 Task: In the Contact  WhiteEvelyn@brooklynbotanic.org, Add note: 'Add a note to reach out to a partner for a joint marketing campaign.'. Mark checkbox to create task to follow up ': Tomorrow'. Create task, with  description: Schedule Meeting, Add due date: In 3 Business Days; Add reminder: 30 Minutes before. Set Priority Low  and add note: Review the attached proposal. Logged in from softage.5@softage.net
Action: Mouse moved to (92, 67)
Screenshot: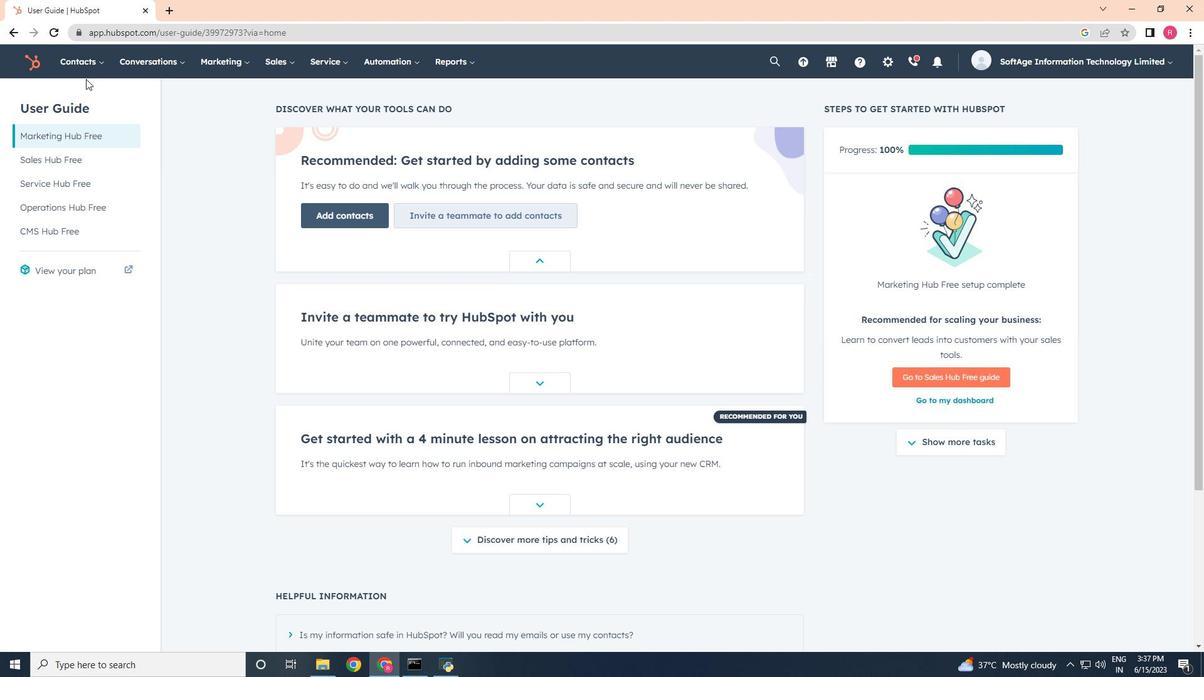 
Action: Mouse pressed left at (92, 67)
Screenshot: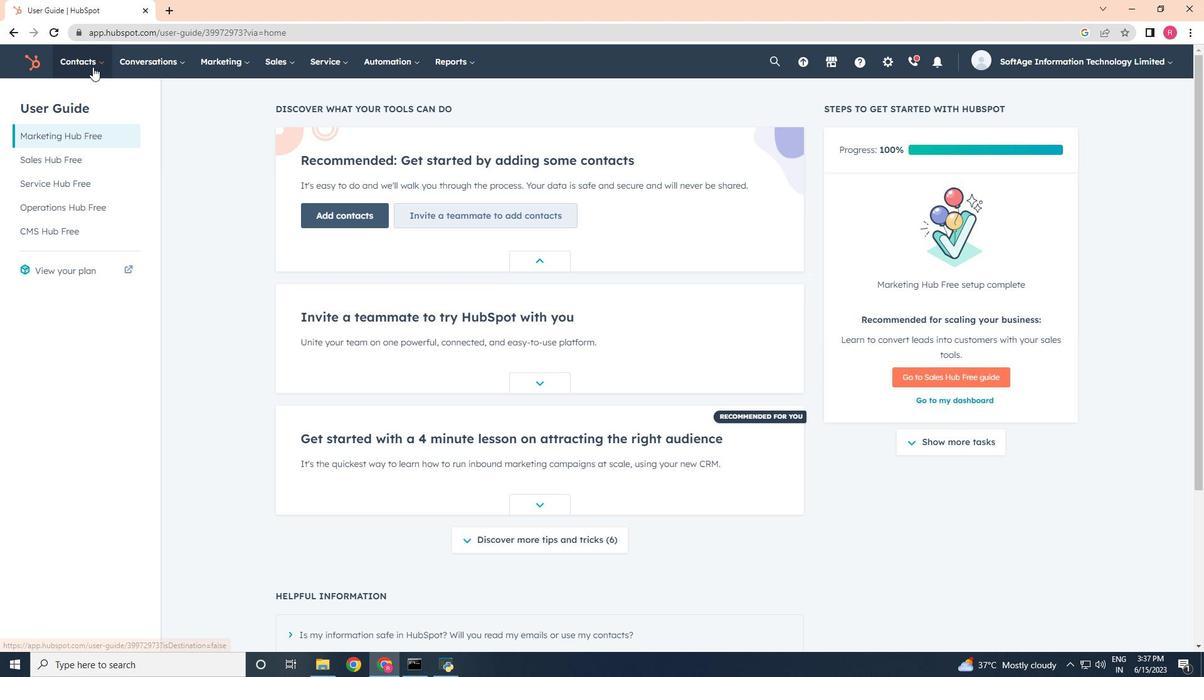 
Action: Mouse moved to (105, 97)
Screenshot: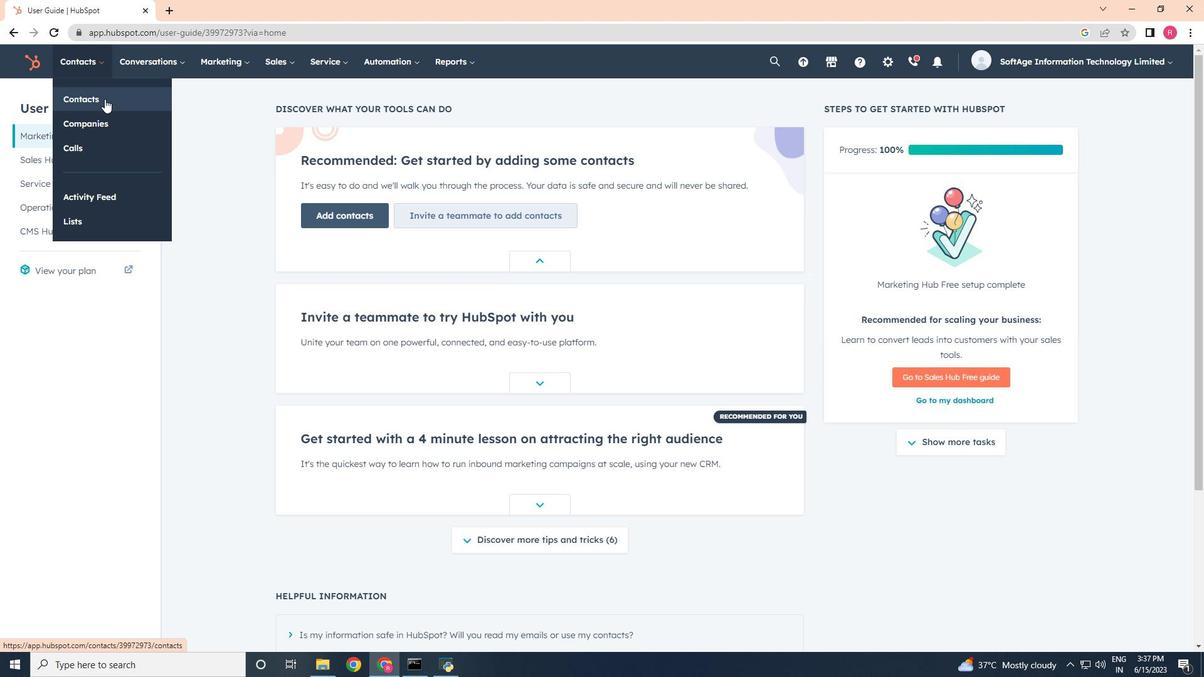 
Action: Mouse pressed left at (105, 97)
Screenshot: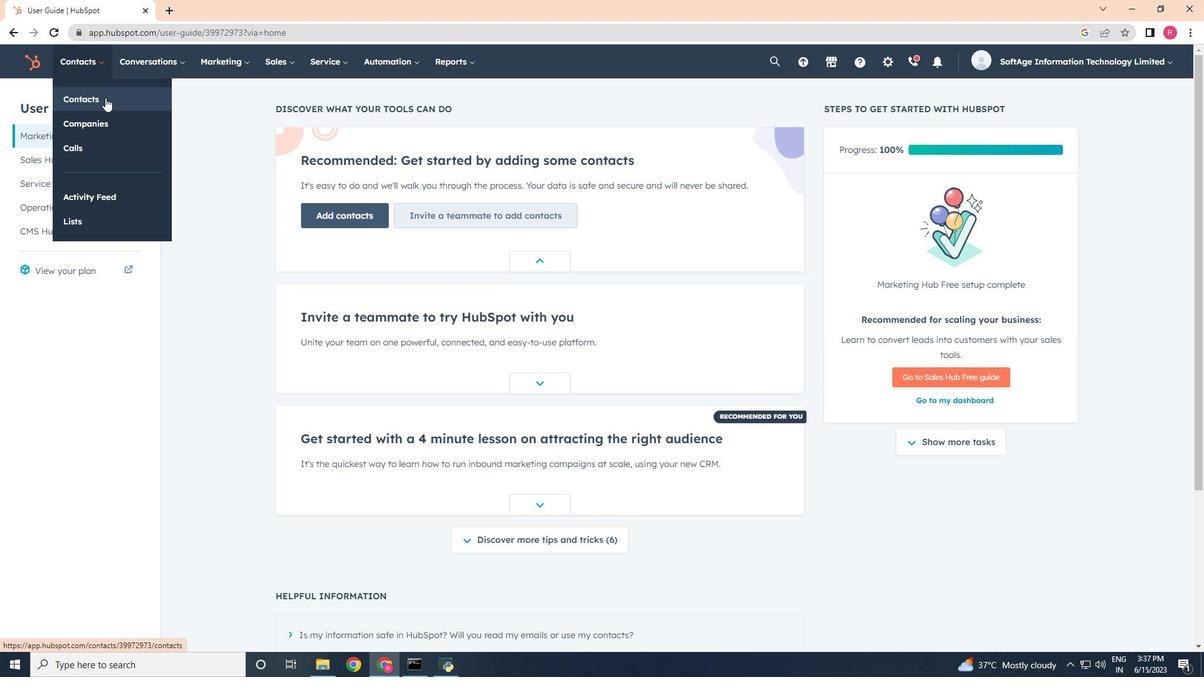 
Action: Mouse moved to (104, 202)
Screenshot: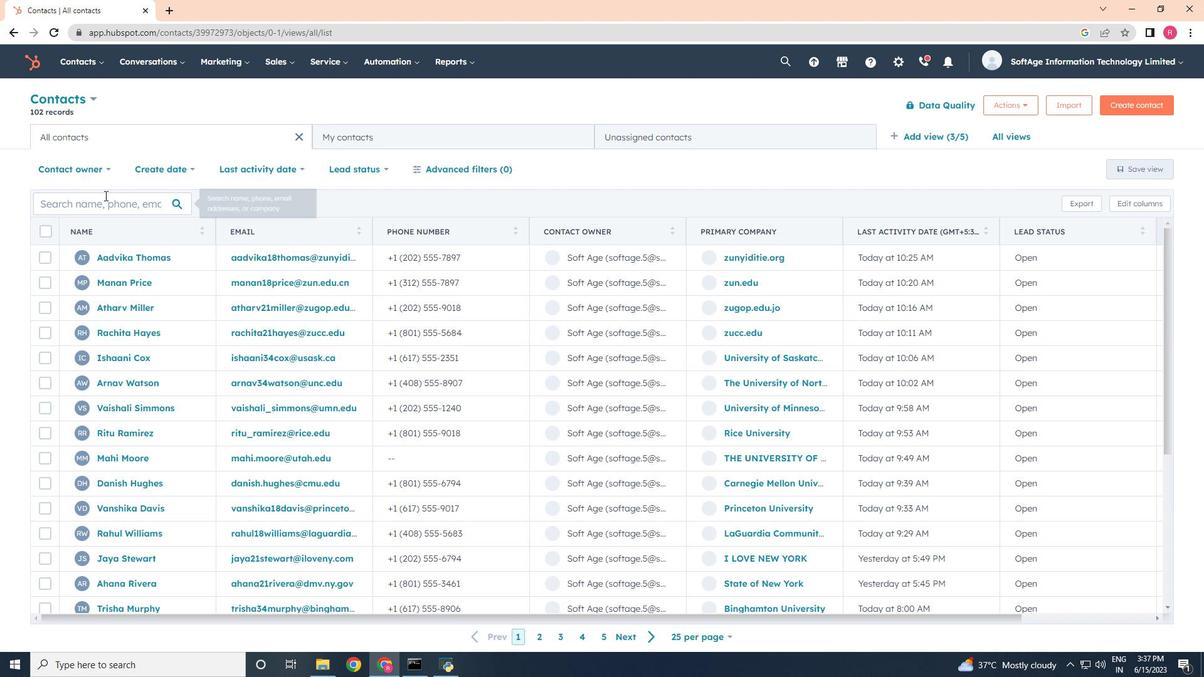 
Action: Mouse pressed left at (104, 202)
Screenshot: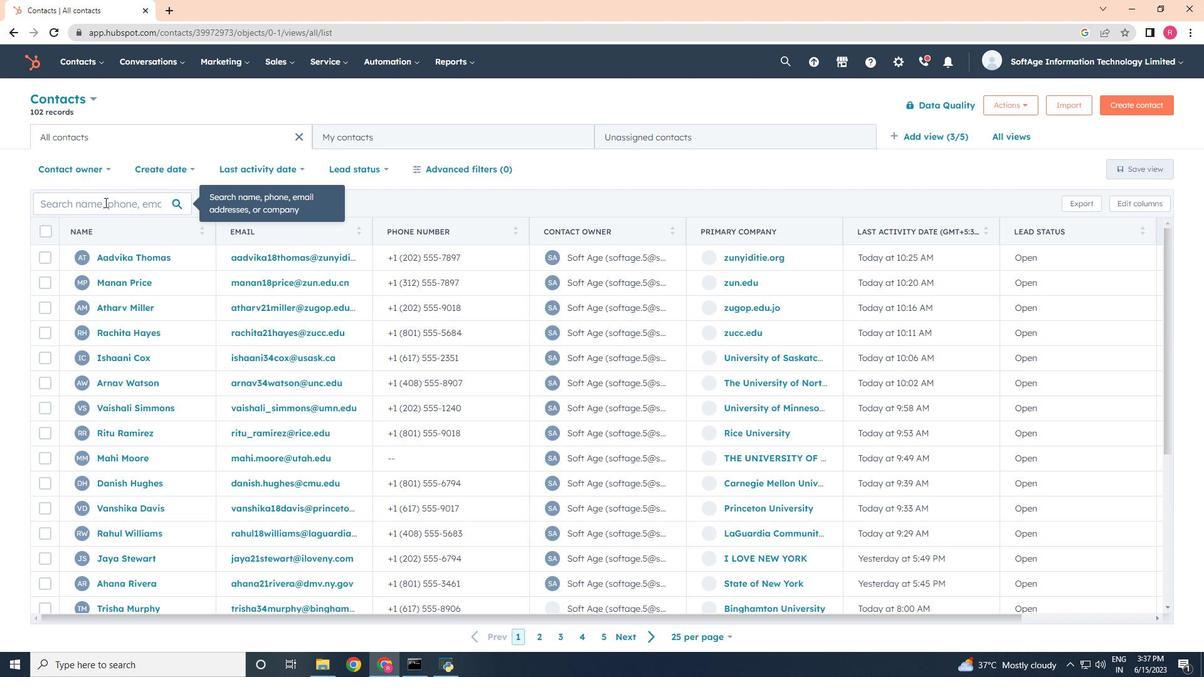 
Action: Key pressed <Key.shift>White<Key.shift>Evelyn
Screenshot: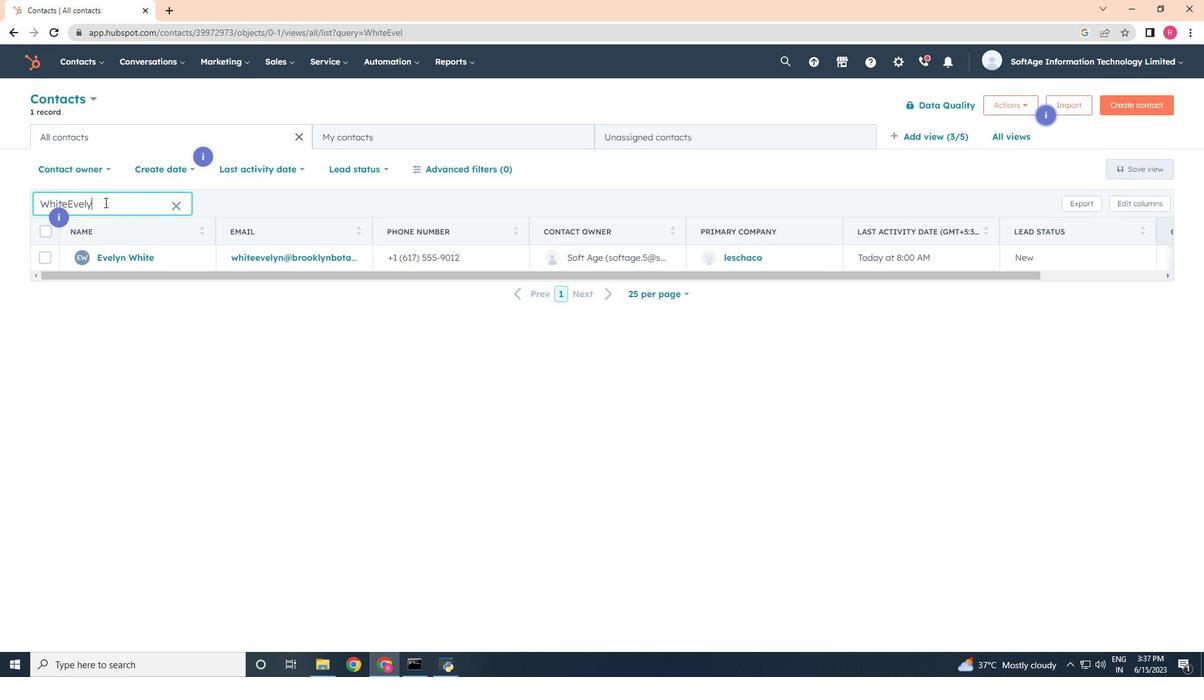 
Action: Mouse moved to (105, 254)
Screenshot: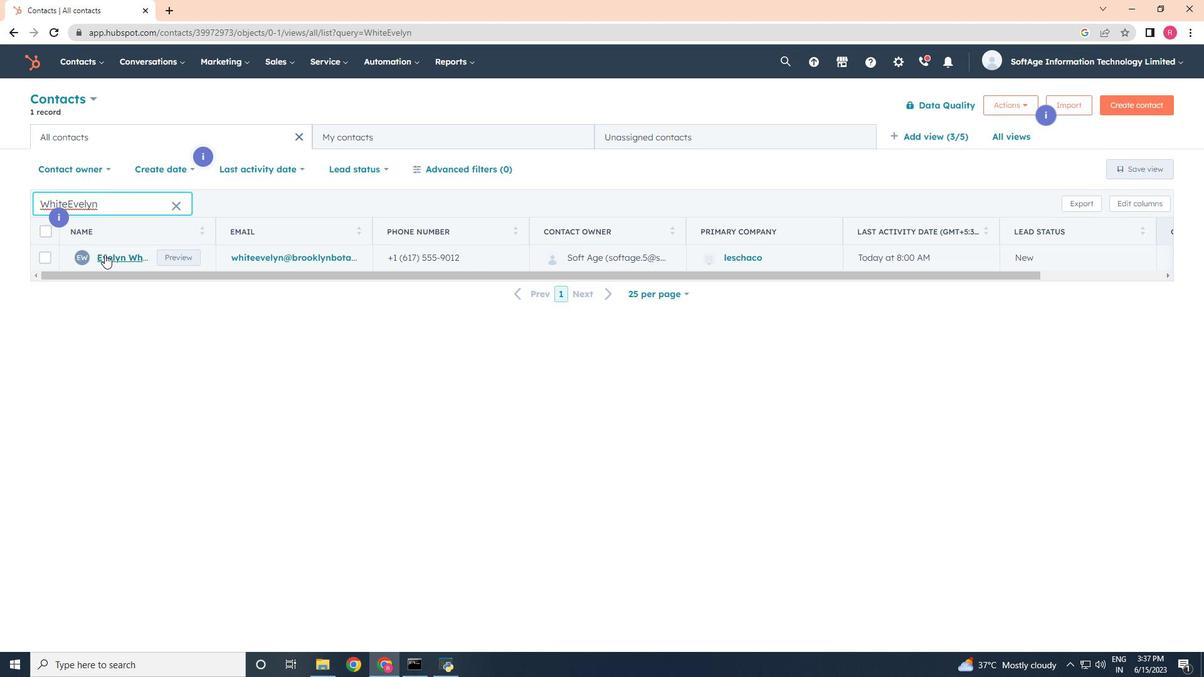 
Action: Mouse pressed left at (105, 254)
Screenshot: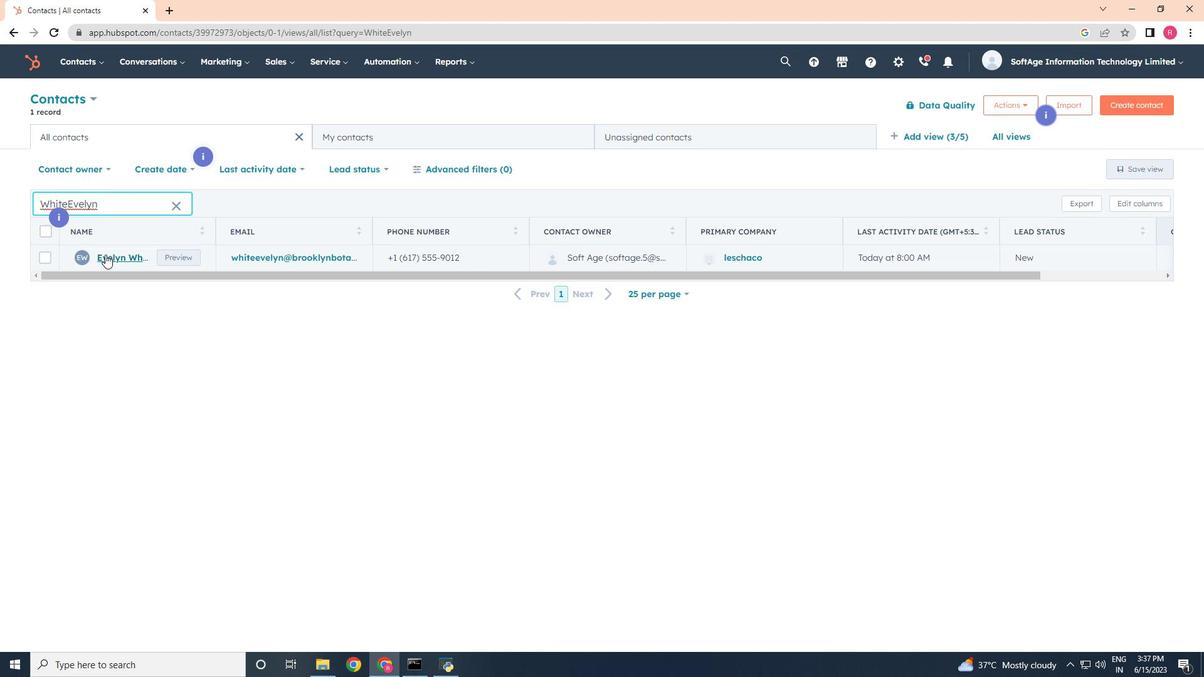 
Action: Mouse moved to (48, 205)
Screenshot: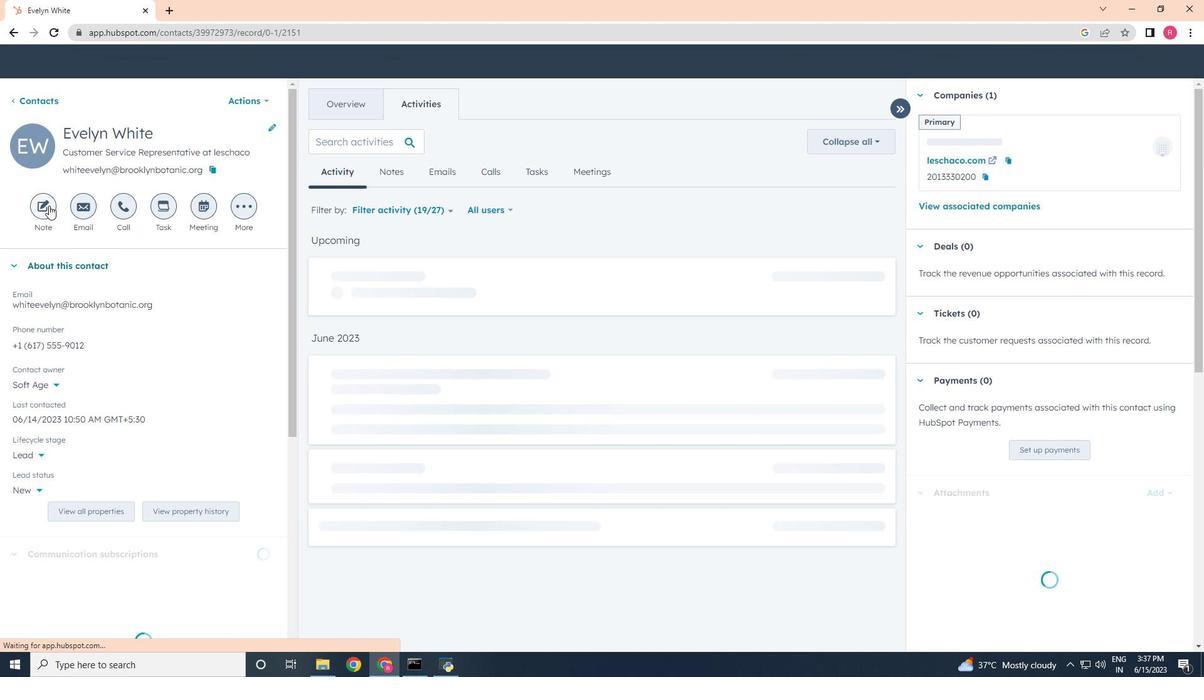 
Action: Mouse pressed left at (48, 205)
Screenshot: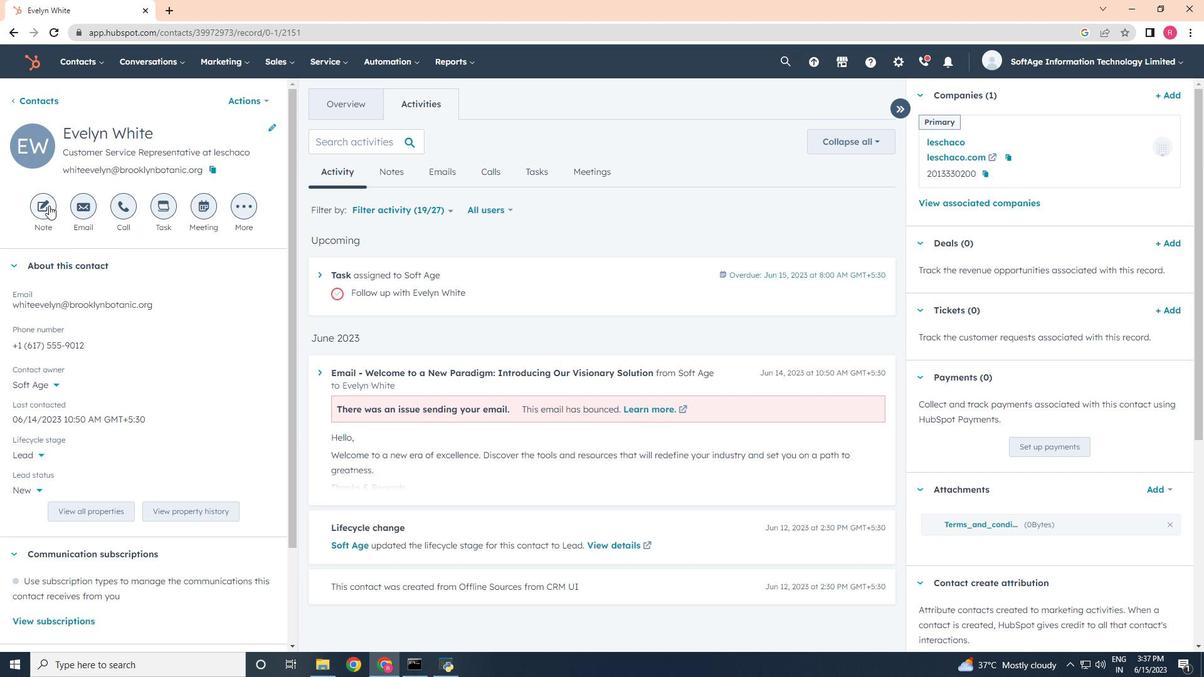 
Action: Mouse moved to (1065, 371)
Screenshot: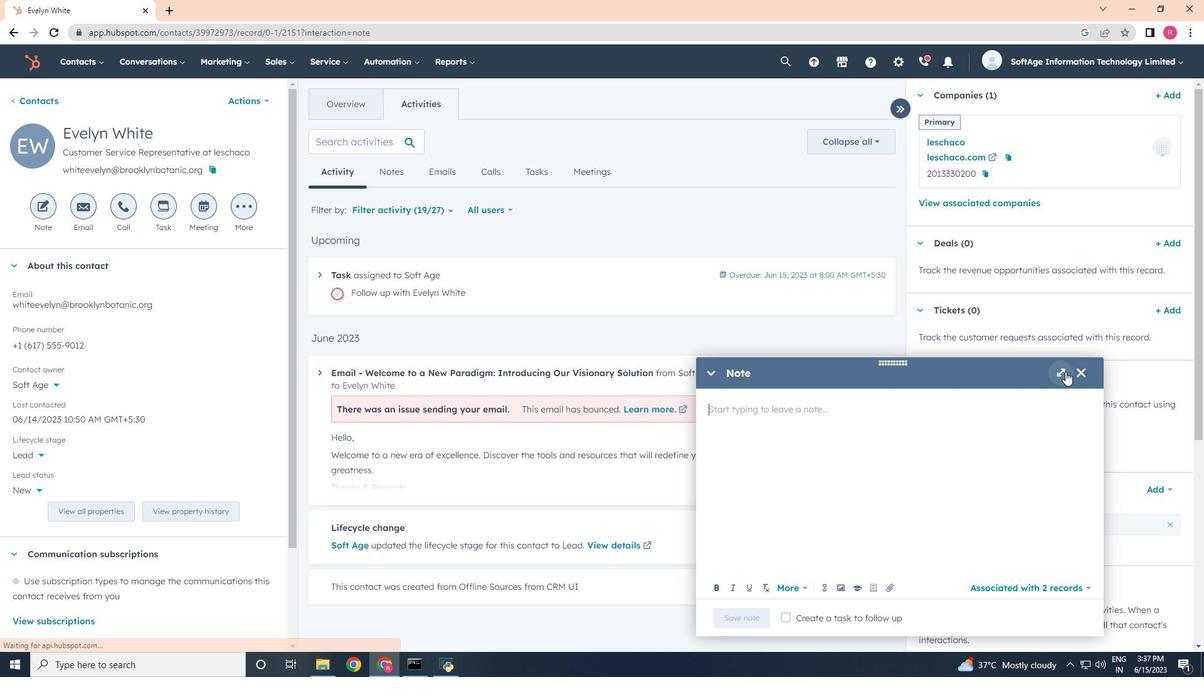 
Action: Mouse pressed left at (1065, 371)
Screenshot: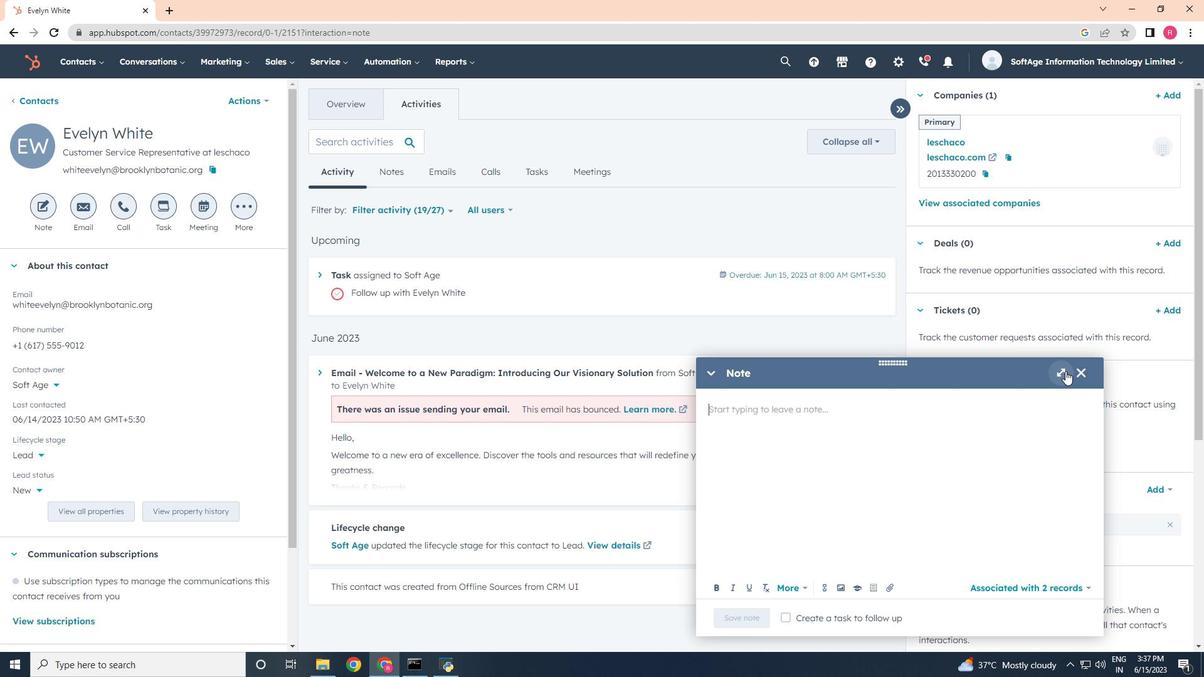 
Action: Mouse moved to (723, 403)
Screenshot: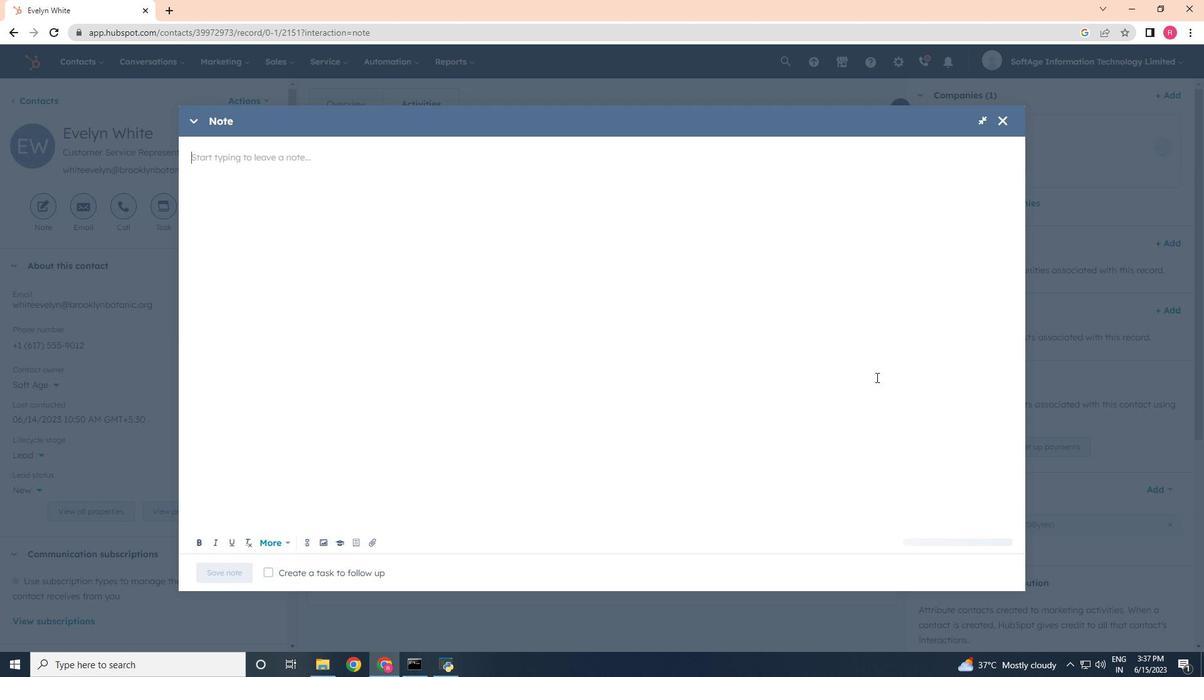 
Action: Key pressed <Key.shift><Key.shift><Key.shift><Key.shift><Key.shift><Key.shift><Key.shift><Key.shift>Add<Key.space>a<Key.space>note<Key.space>to<Key.space>reach<Key.space>out<Key.space>to<Key.space><Key.caps_lock><Key.space>P<Key.caps_lock>rtner<Key.space>for<Key.space>a<Key.space>joint
Screenshot: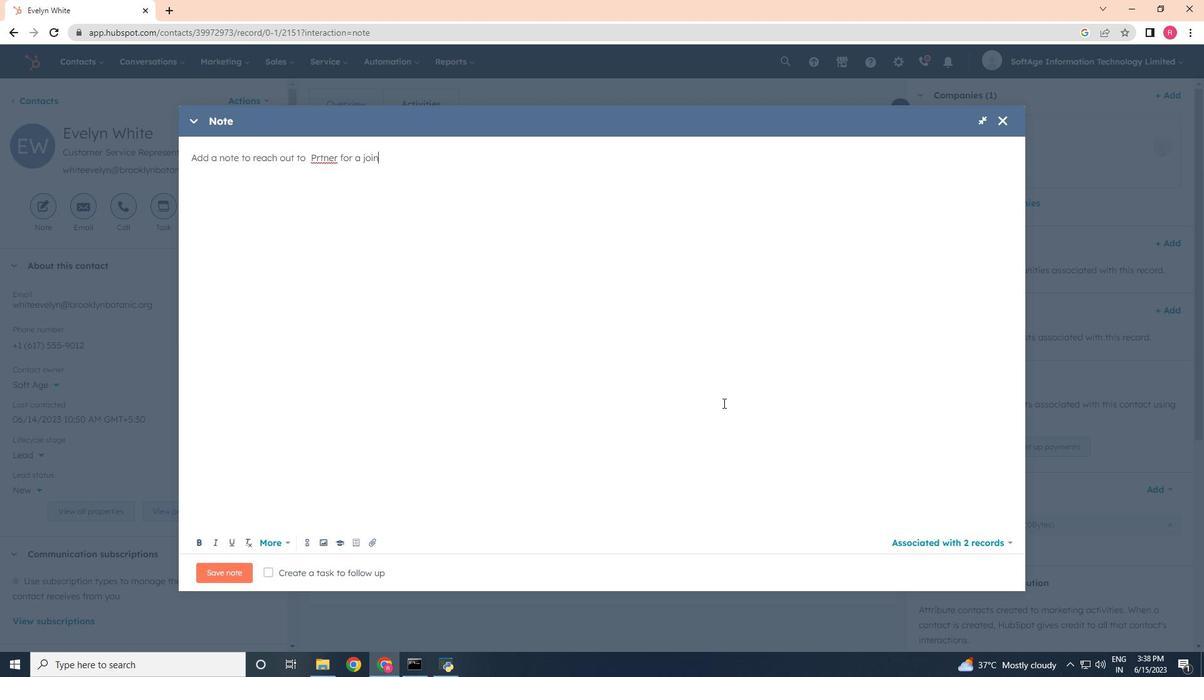 
Action: Mouse moved to (317, 154)
Screenshot: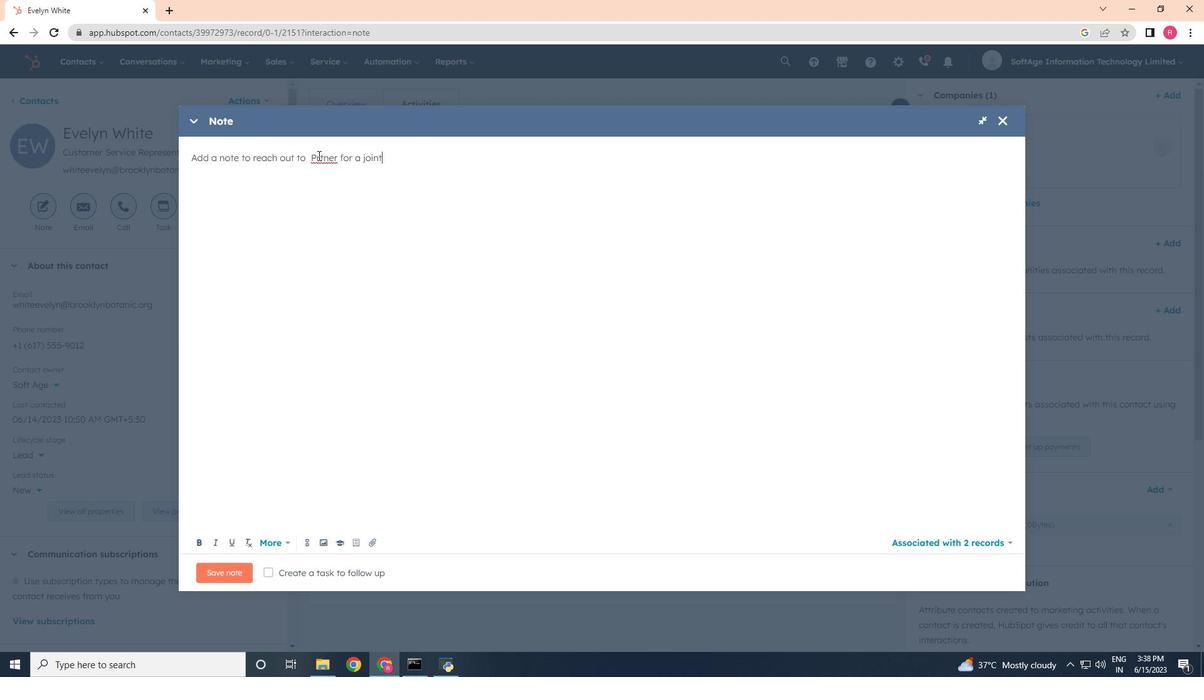 
Action: Mouse pressed left at (317, 154)
Screenshot: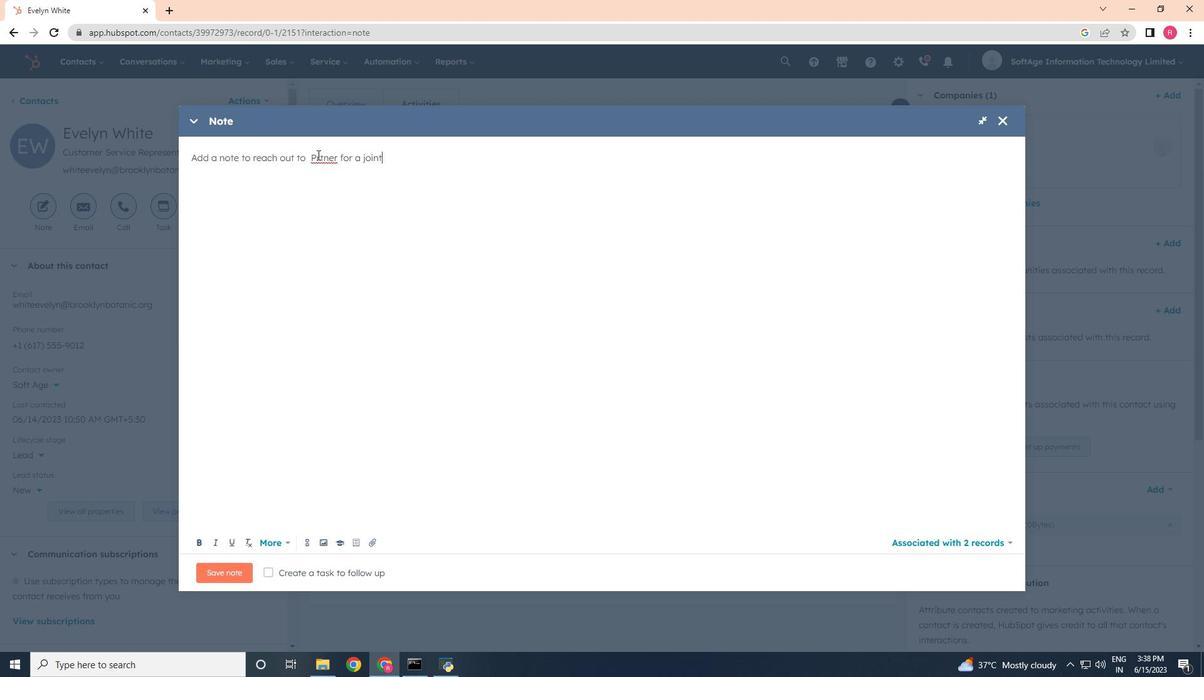 
Action: Mouse moved to (328, 167)
Screenshot: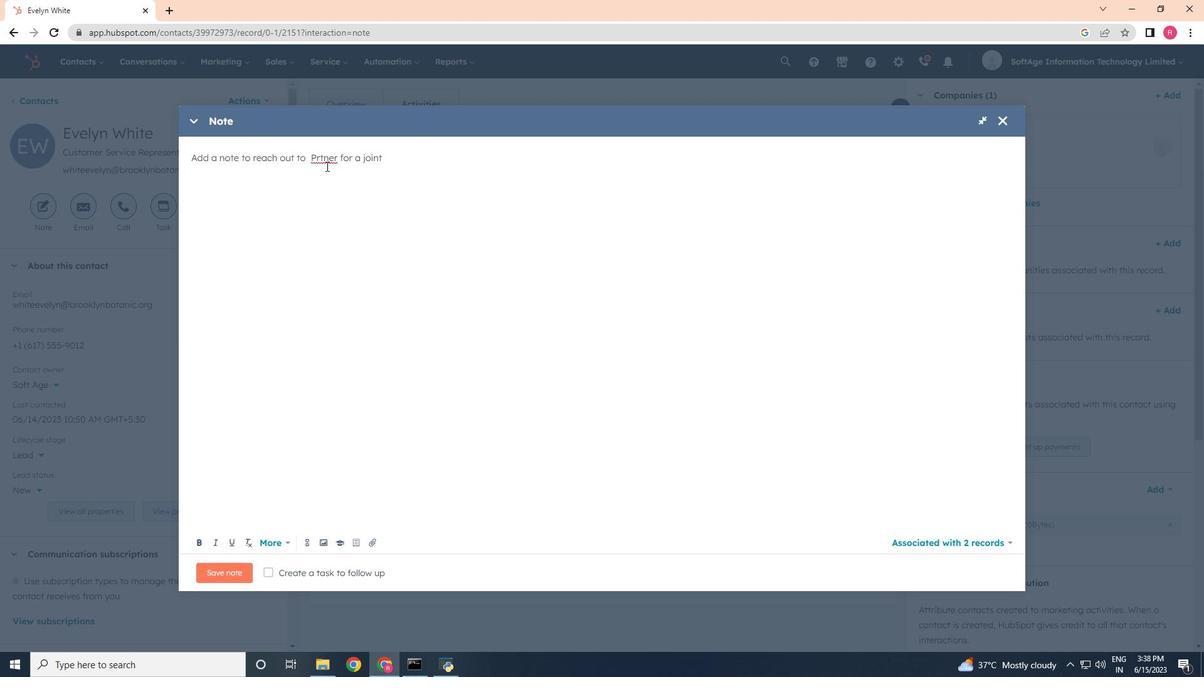 
Action: Key pressed a
Screenshot: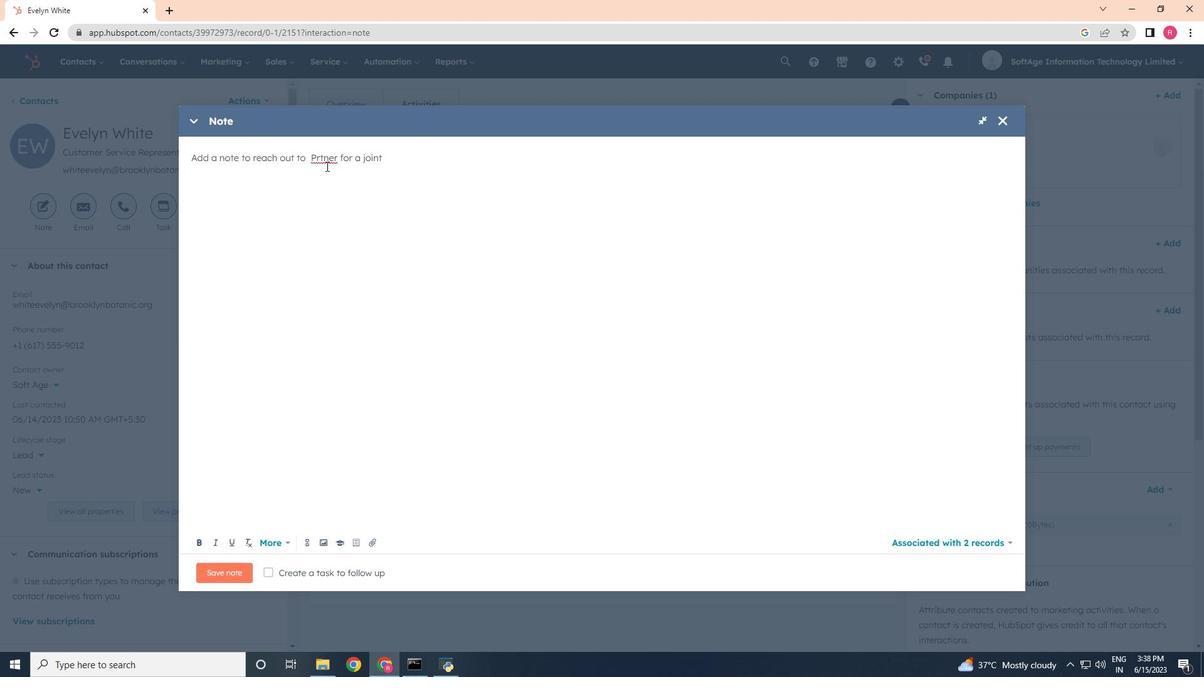 
Action: Mouse moved to (425, 157)
Screenshot: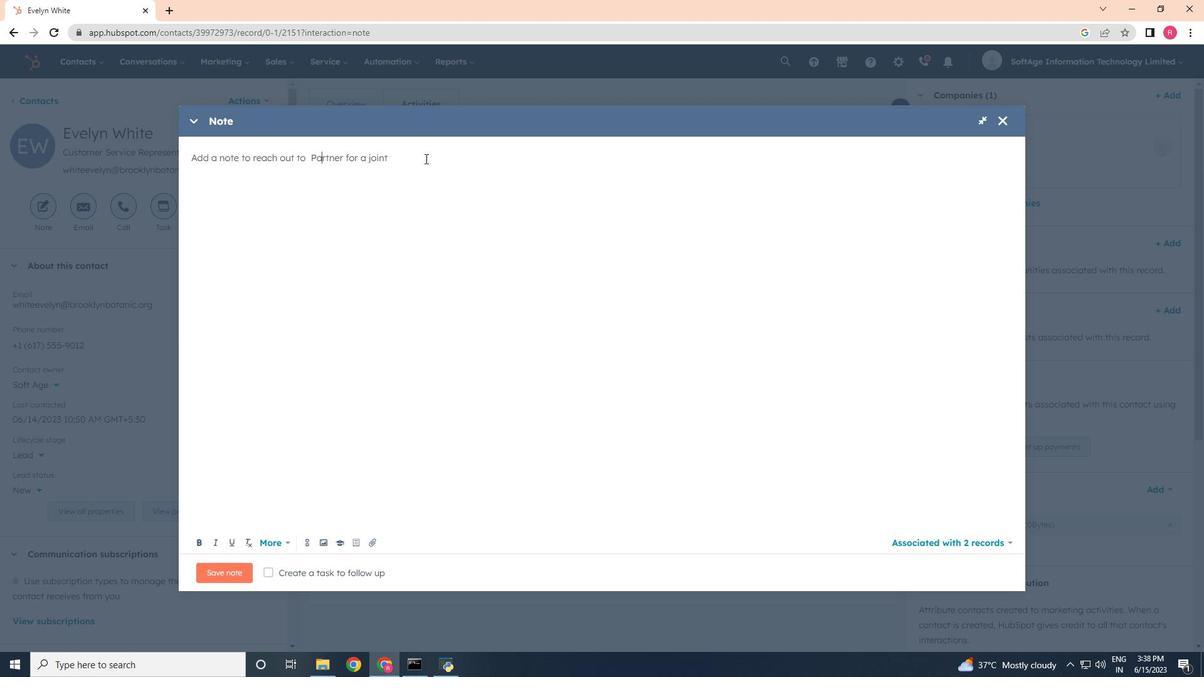 
Action: Mouse pressed left at (425, 157)
Screenshot: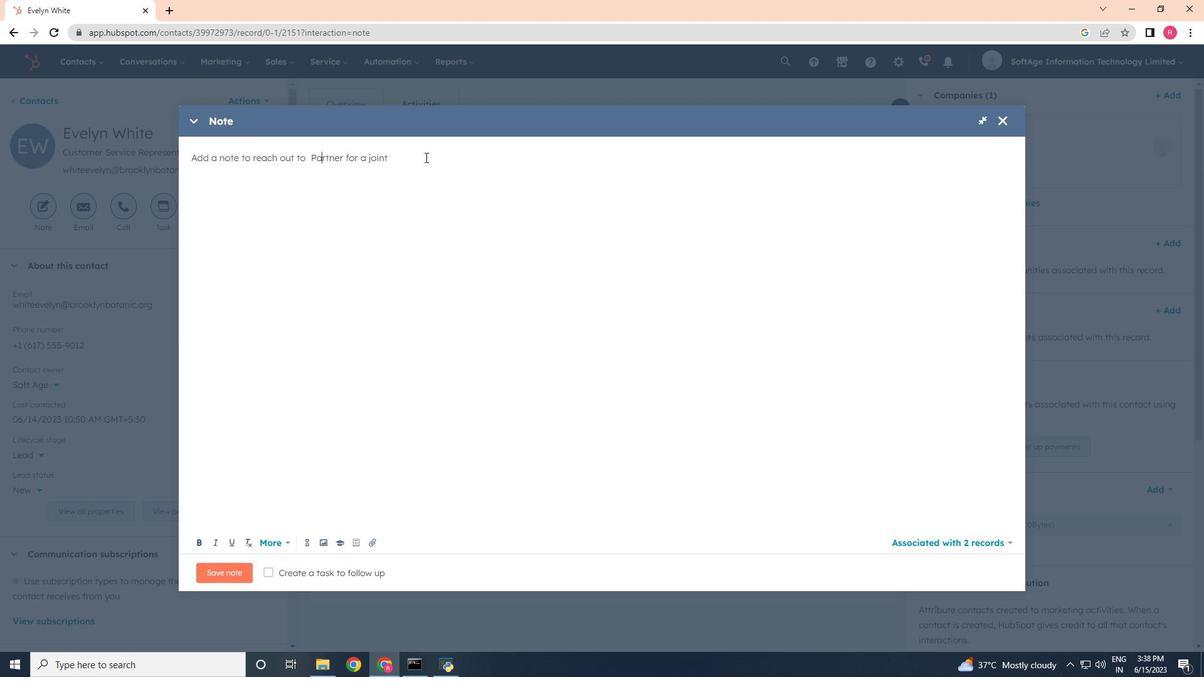 
Action: Key pressed <Key.space>markey<Key.backspace>ting<Key.space>cm<Key.backspace>ampaign
Screenshot: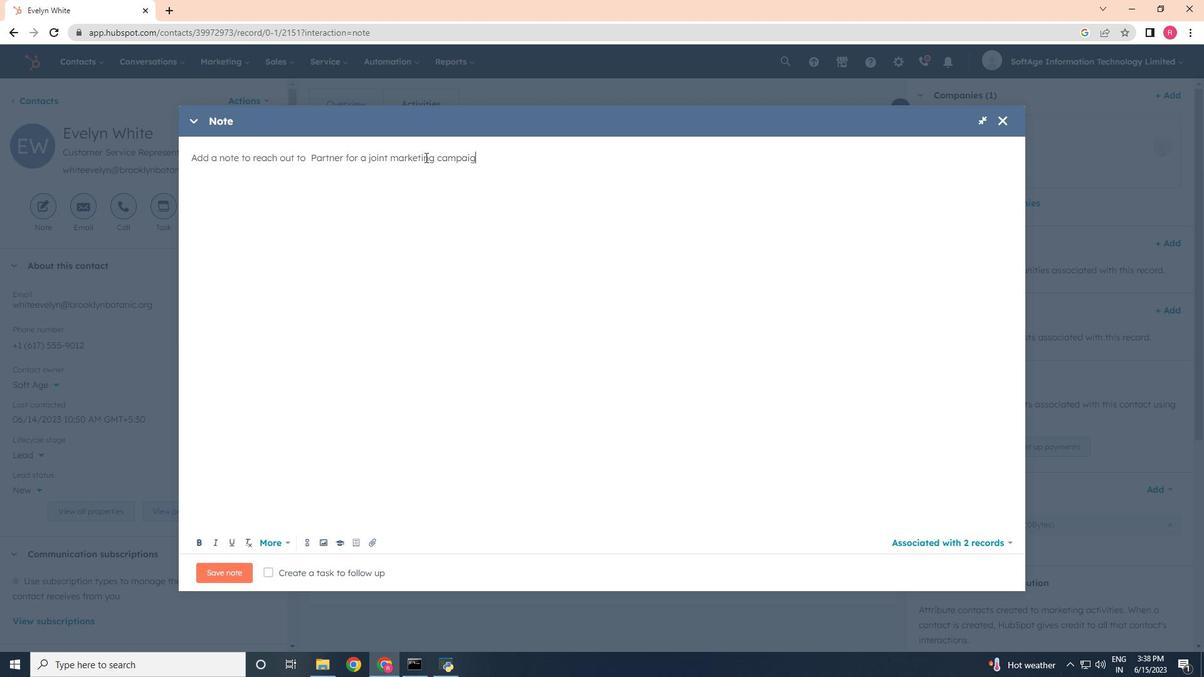 
Action: Mouse scrolled (425, 158) with delta (0, 0)
Screenshot: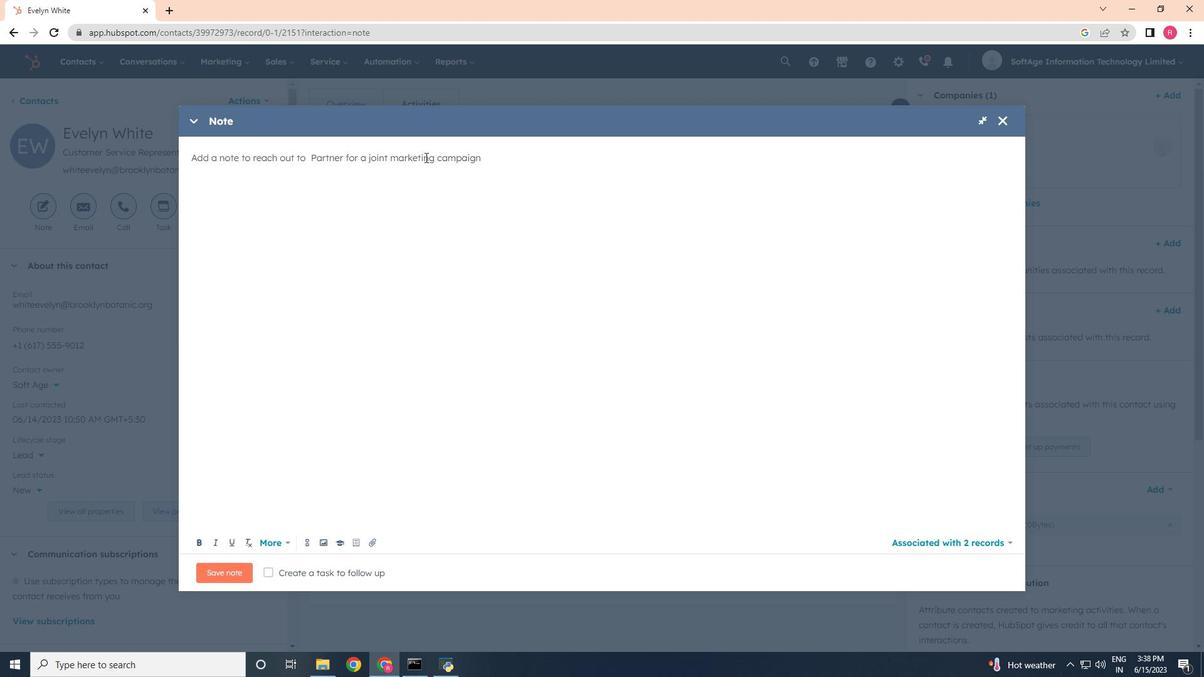 
Action: Mouse moved to (265, 577)
Screenshot: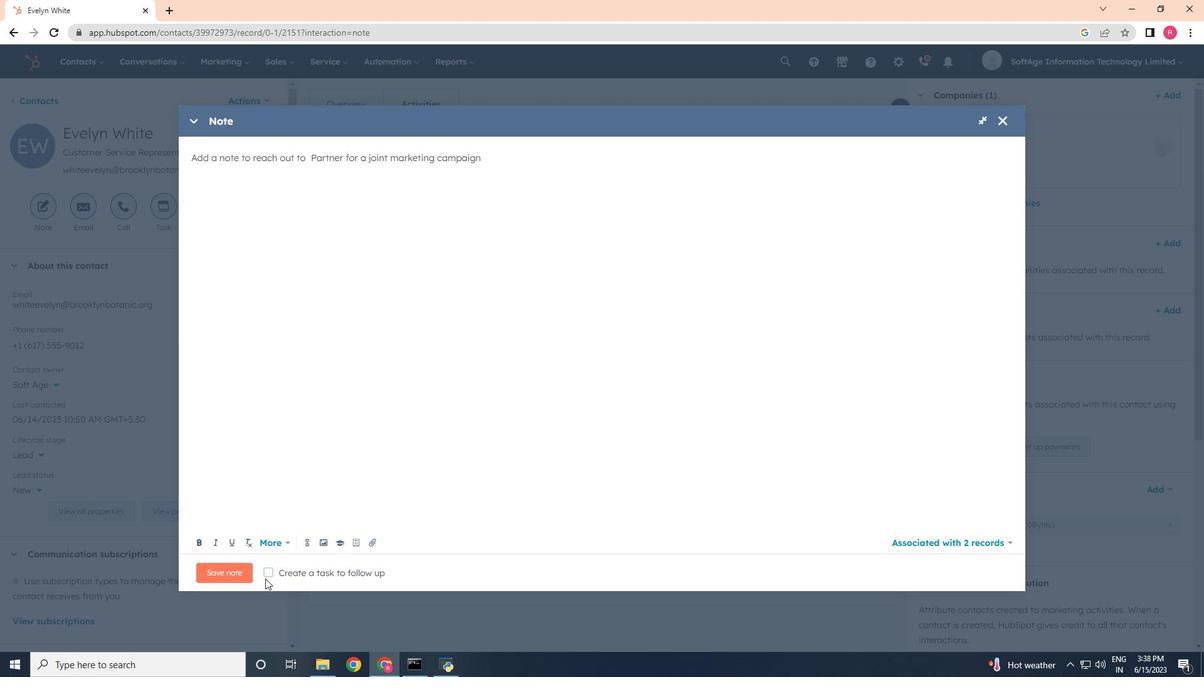 
Action: Mouse pressed left at (265, 577)
Screenshot: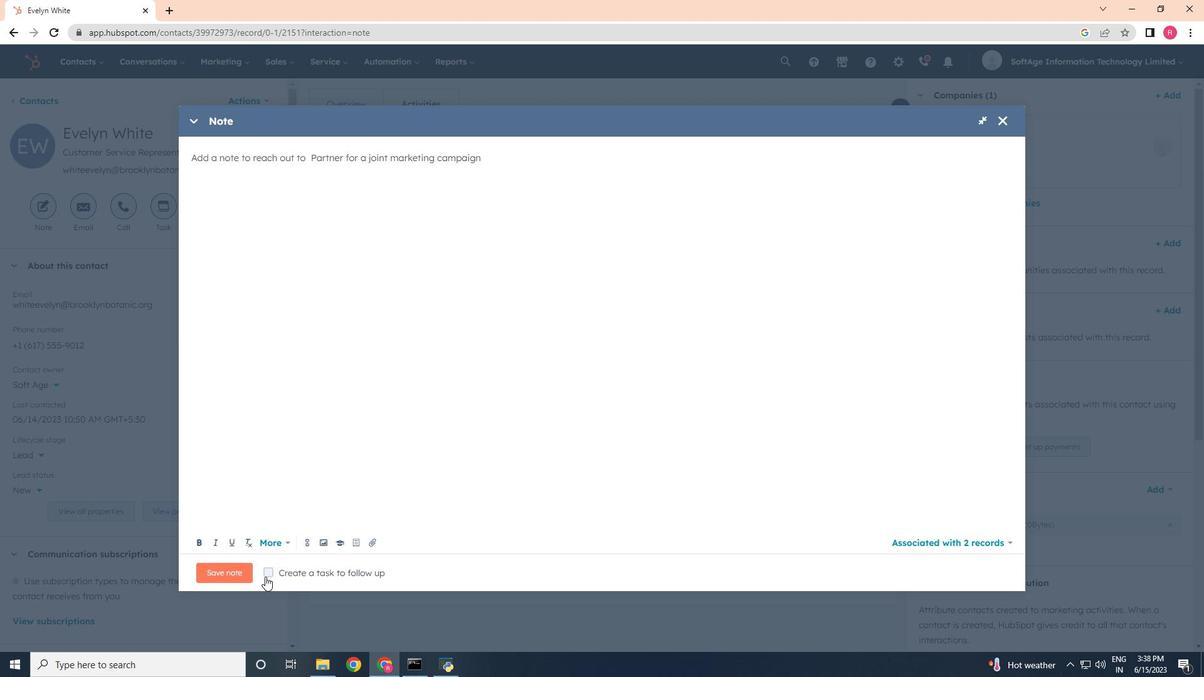 
Action: Mouse moved to (509, 570)
Screenshot: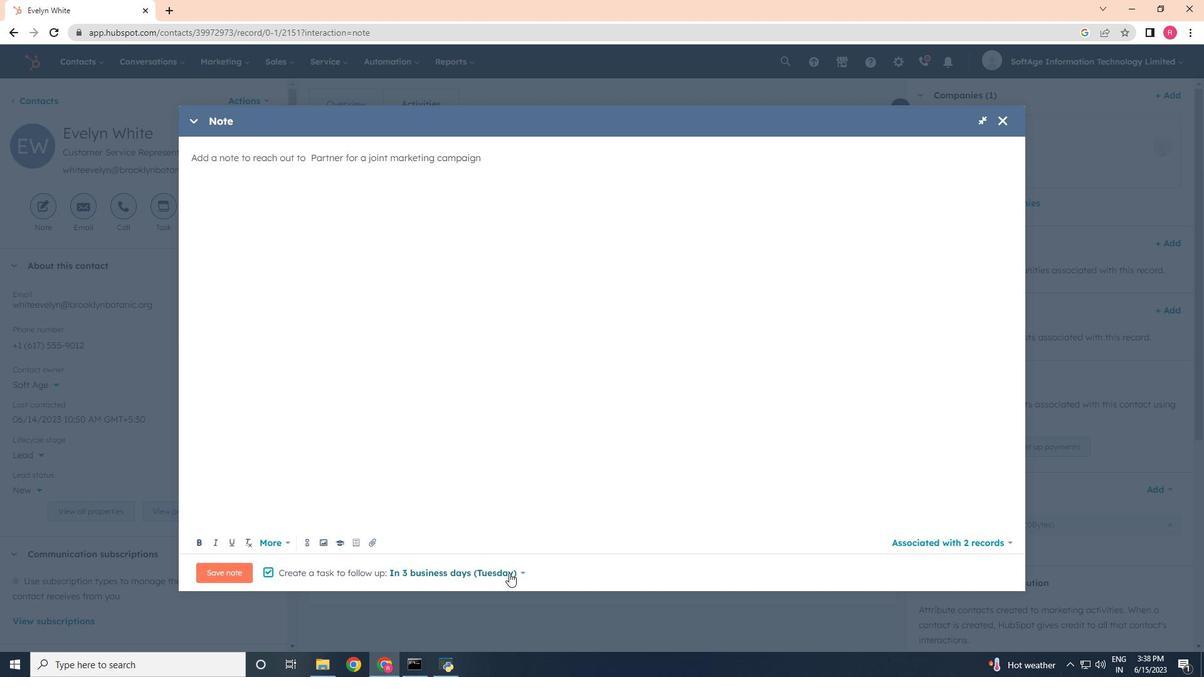 
Action: Mouse pressed left at (509, 570)
Screenshot: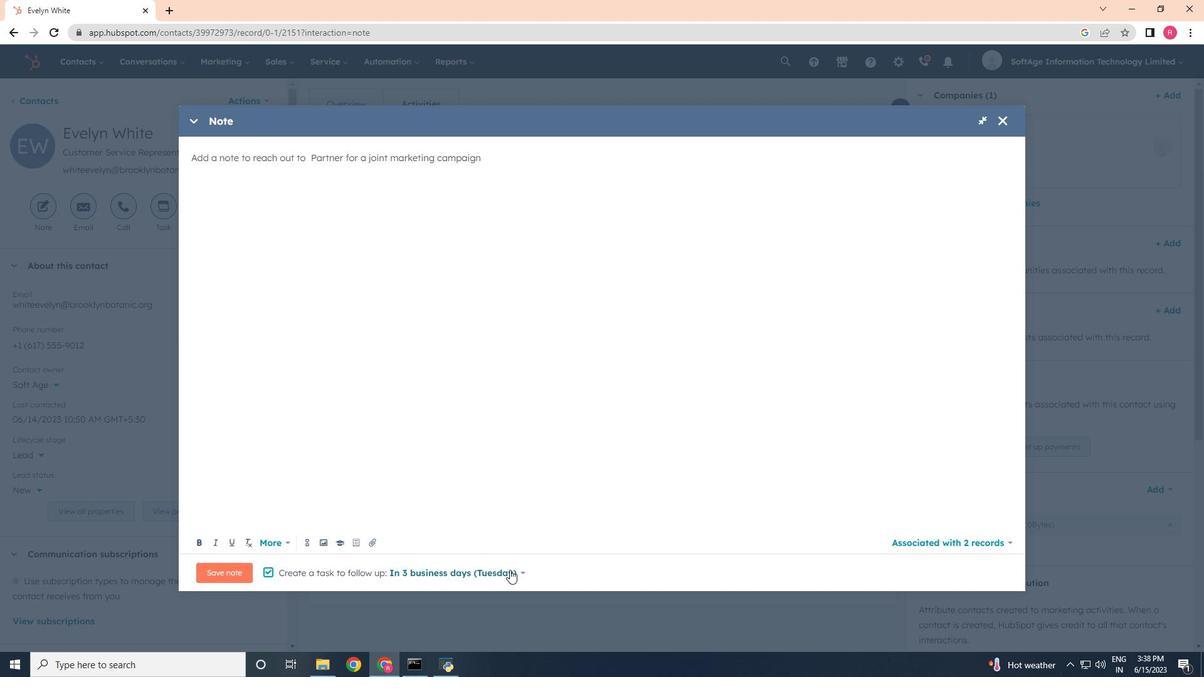 
Action: Mouse moved to (444, 481)
Screenshot: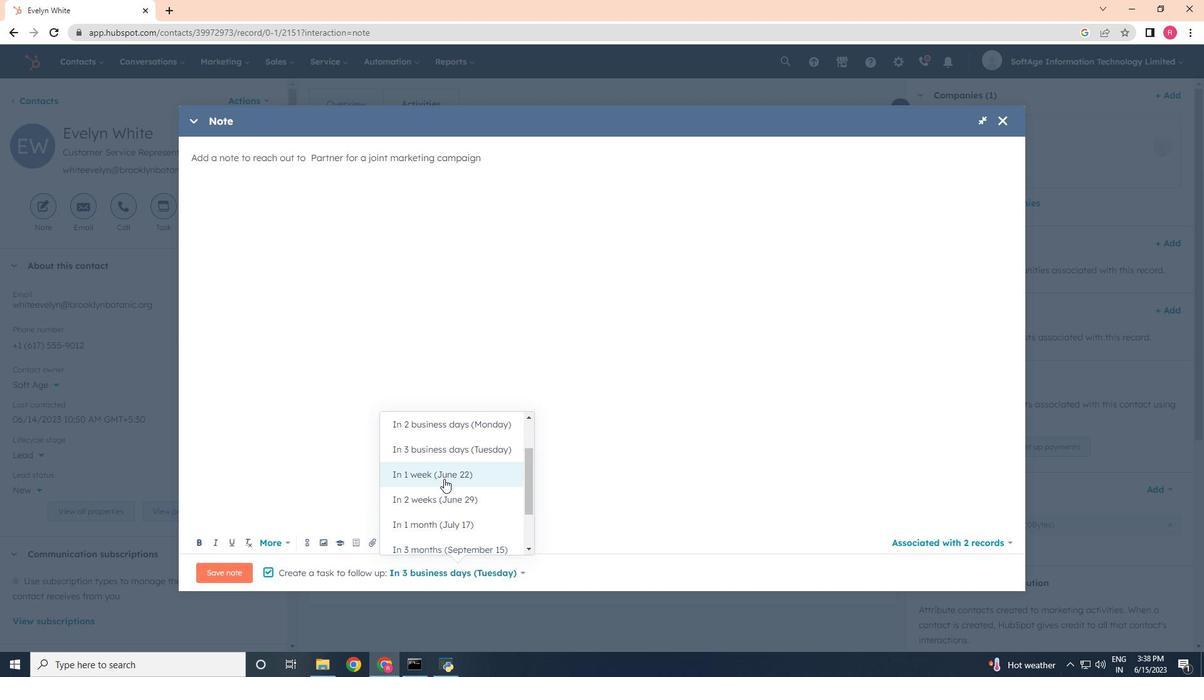 
Action: Mouse scrolled (444, 481) with delta (0, 0)
Screenshot: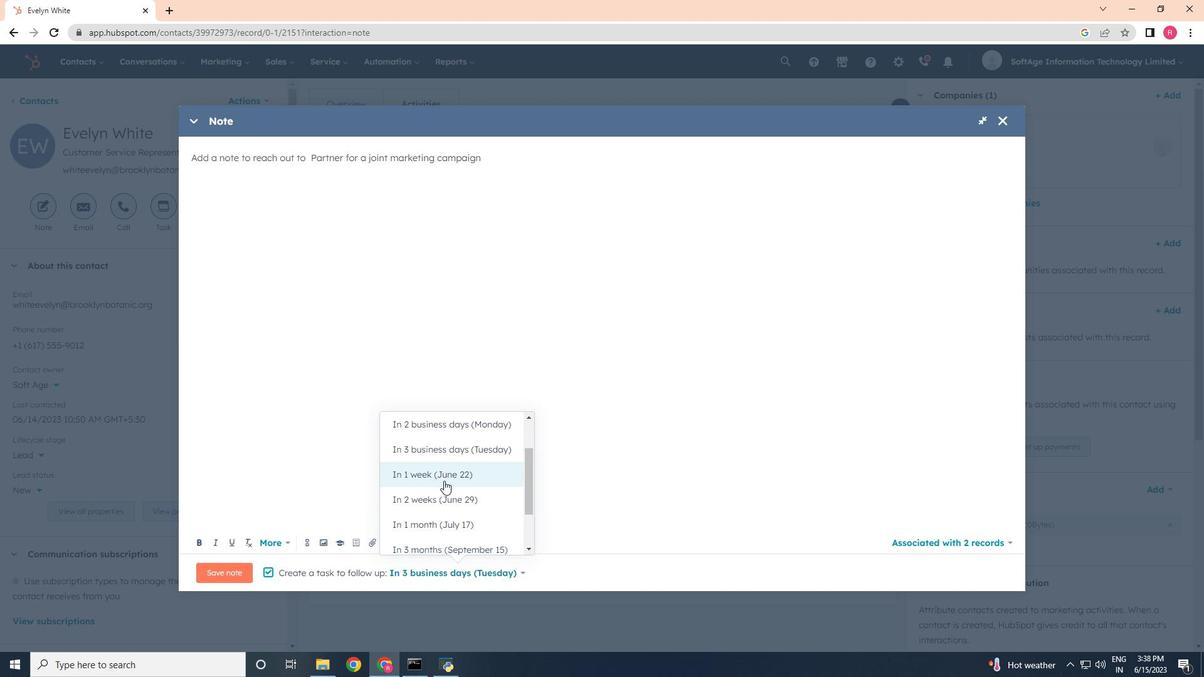 
Action: Mouse scrolled (444, 481) with delta (0, 0)
Screenshot: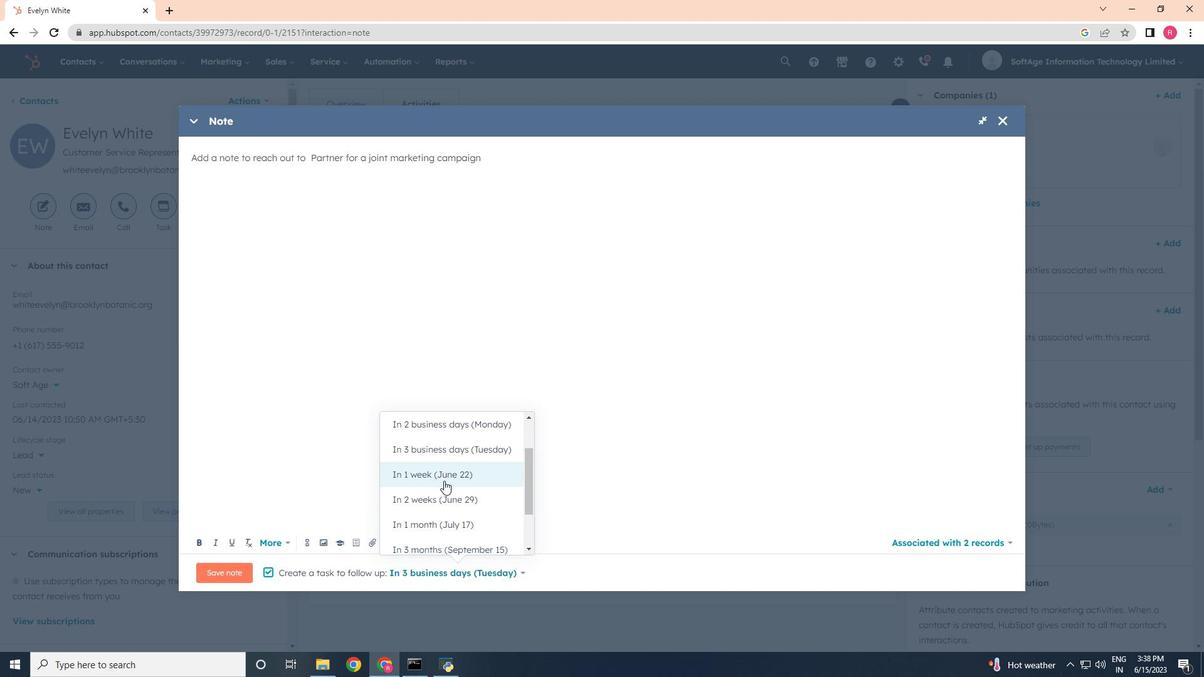 
Action: Mouse scrolled (444, 481) with delta (0, 0)
Screenshot: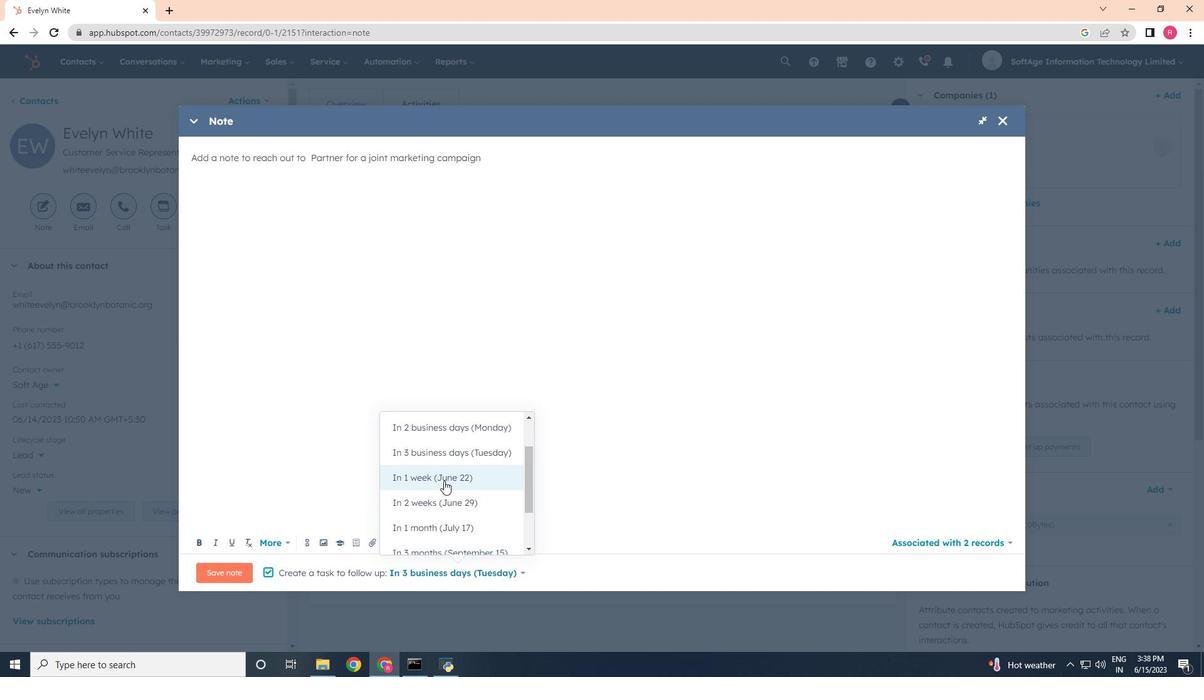 
Action: Mouse scrolled (444, 481) with delta (0, 0)
Screenshot: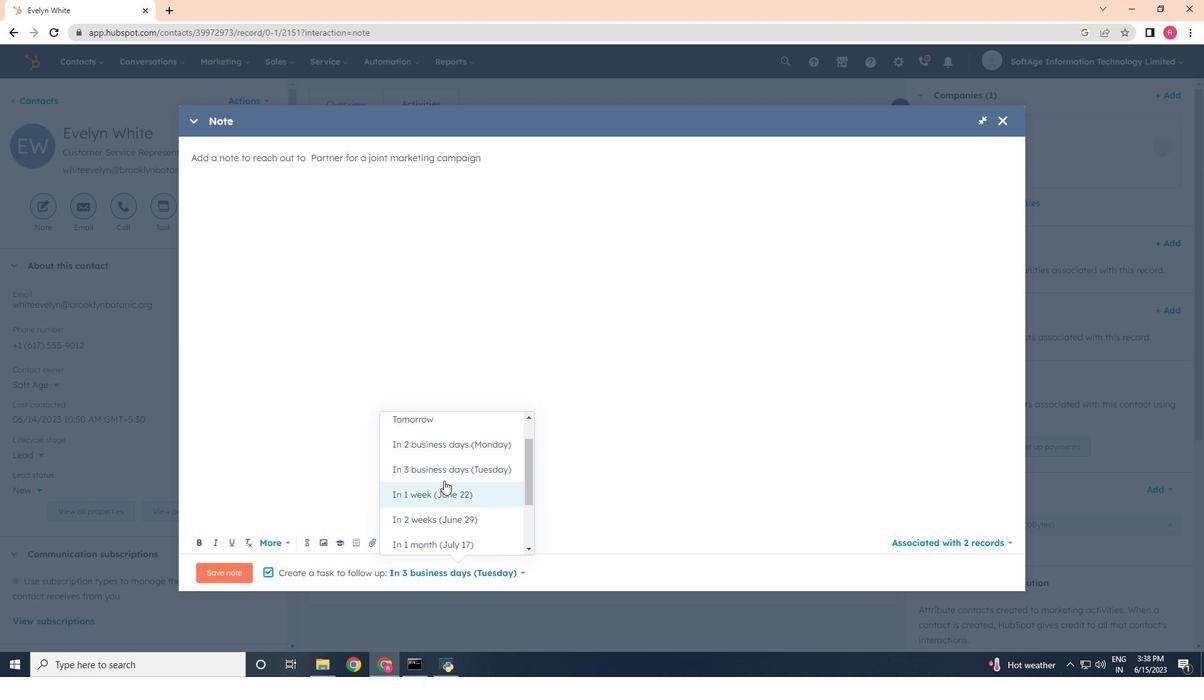 
Action: Mouse moved to (444, 481)
Screenshot: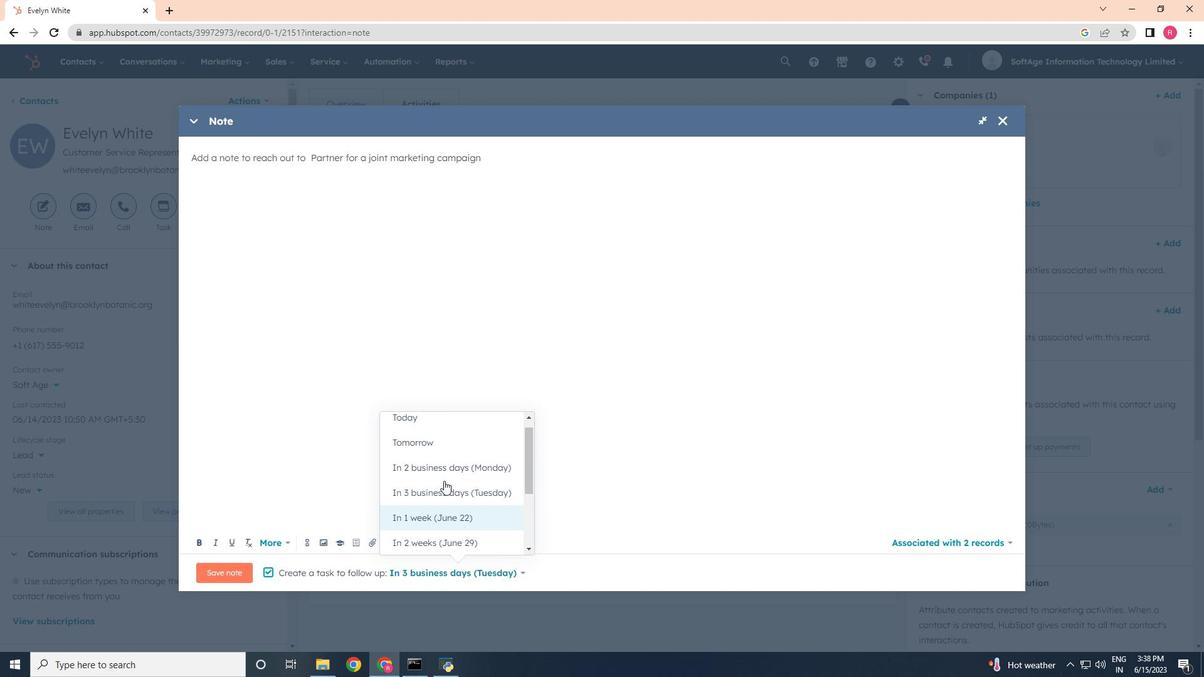 
Action: Mouse scrolled (444, 482) with delta (0, 0)
Screenshot: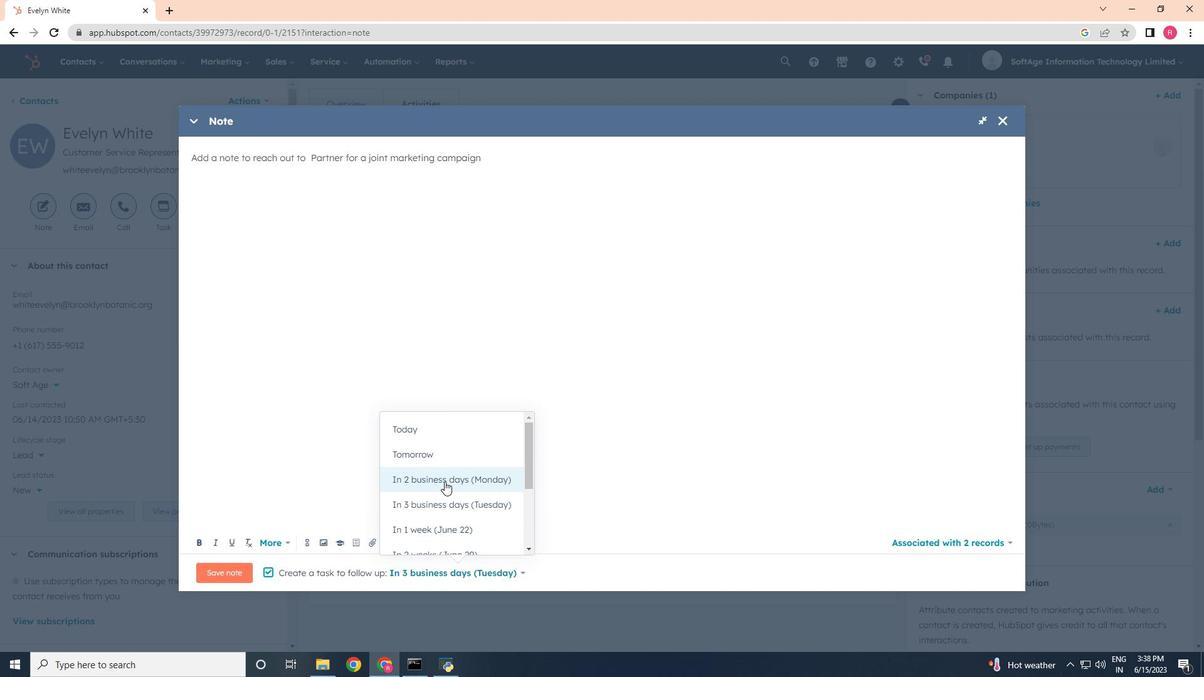 
Action: Mouse scrolled (444, 482) with delta (0, 0)
Screenshot: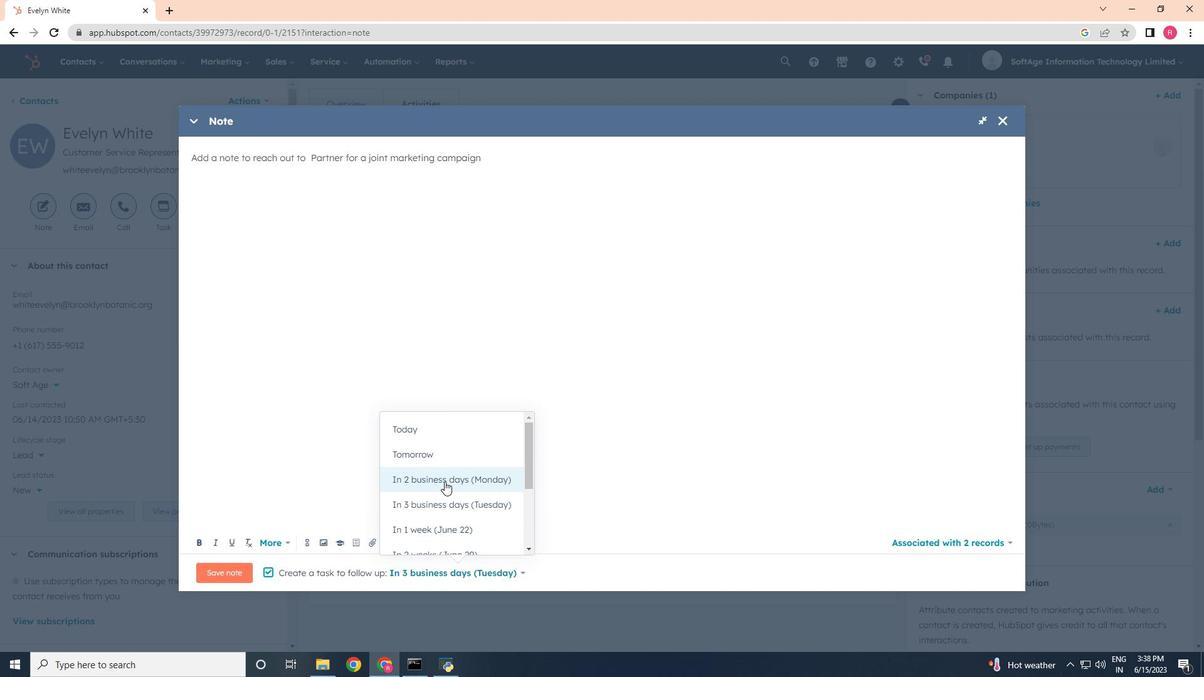 
Action: Mouse scrolled (444, 482) with delta (0, 0)
Screenshot: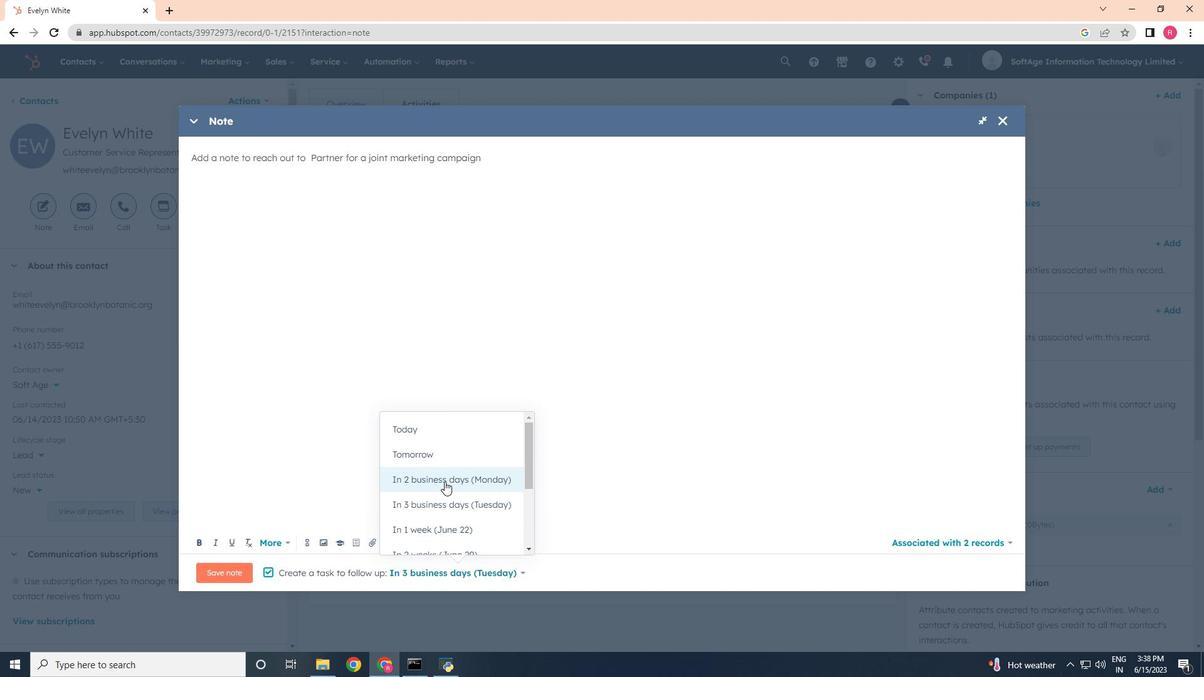 
Action: Mouse moved to (448, 452)
Screenshot: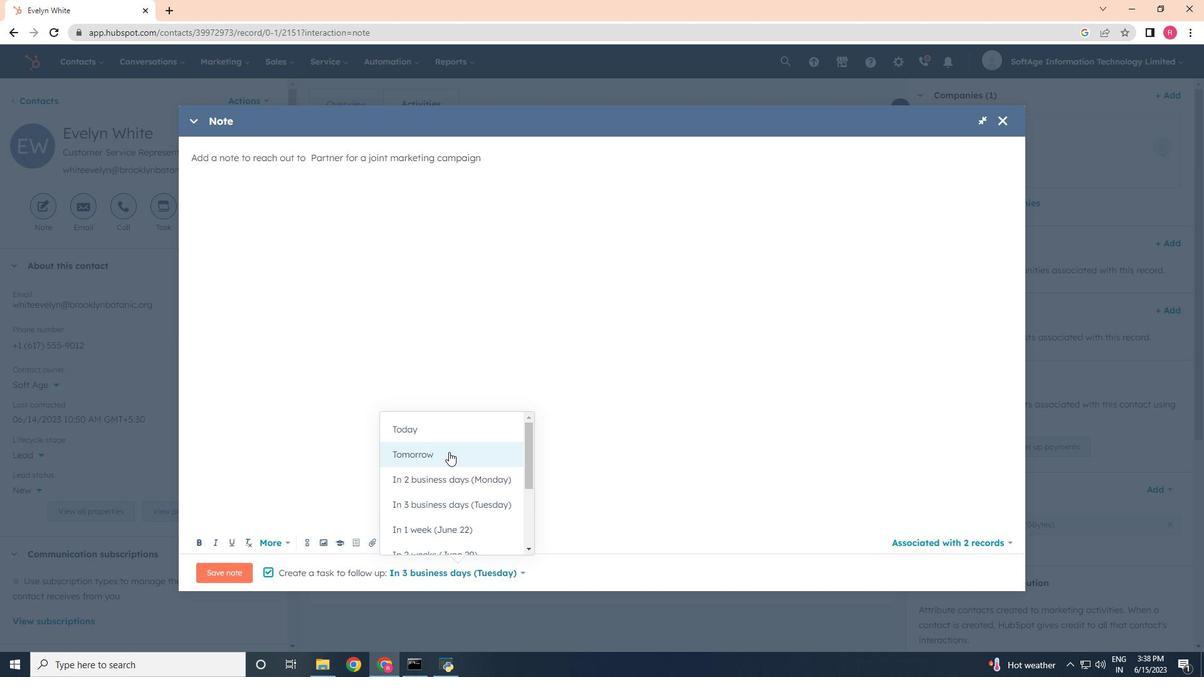 
Action: Mouse pressed left at (448, 452)
Screenshot: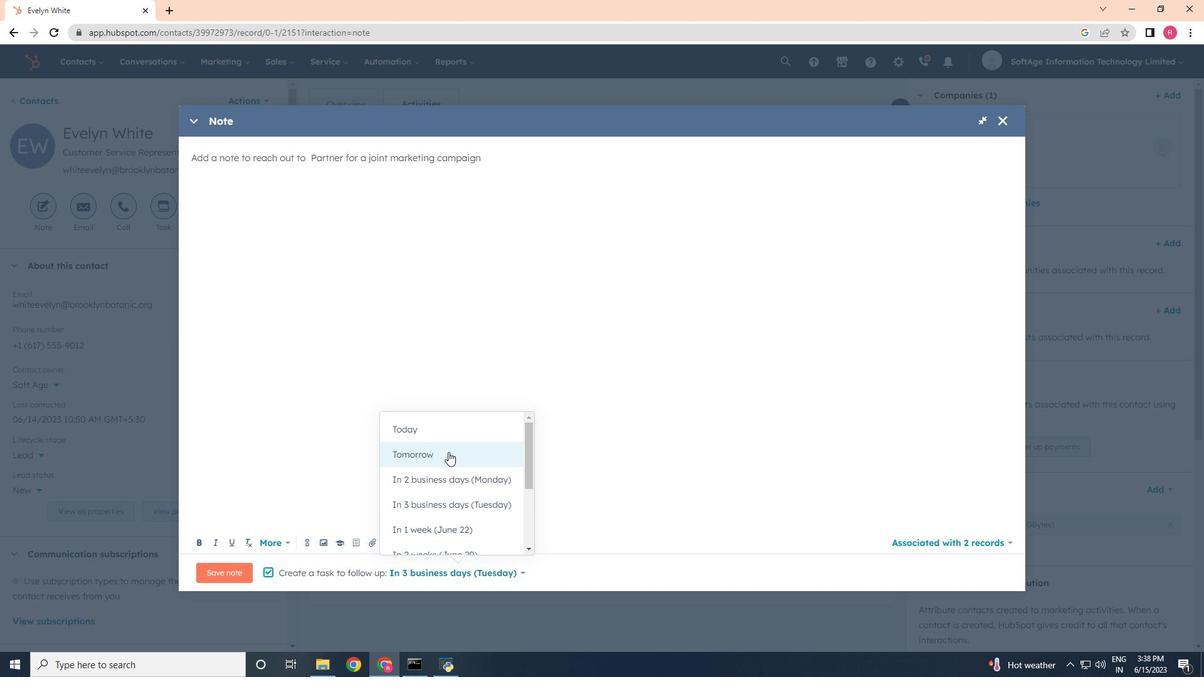 
Action: Mouse moved to (219, 571)
Screenshot: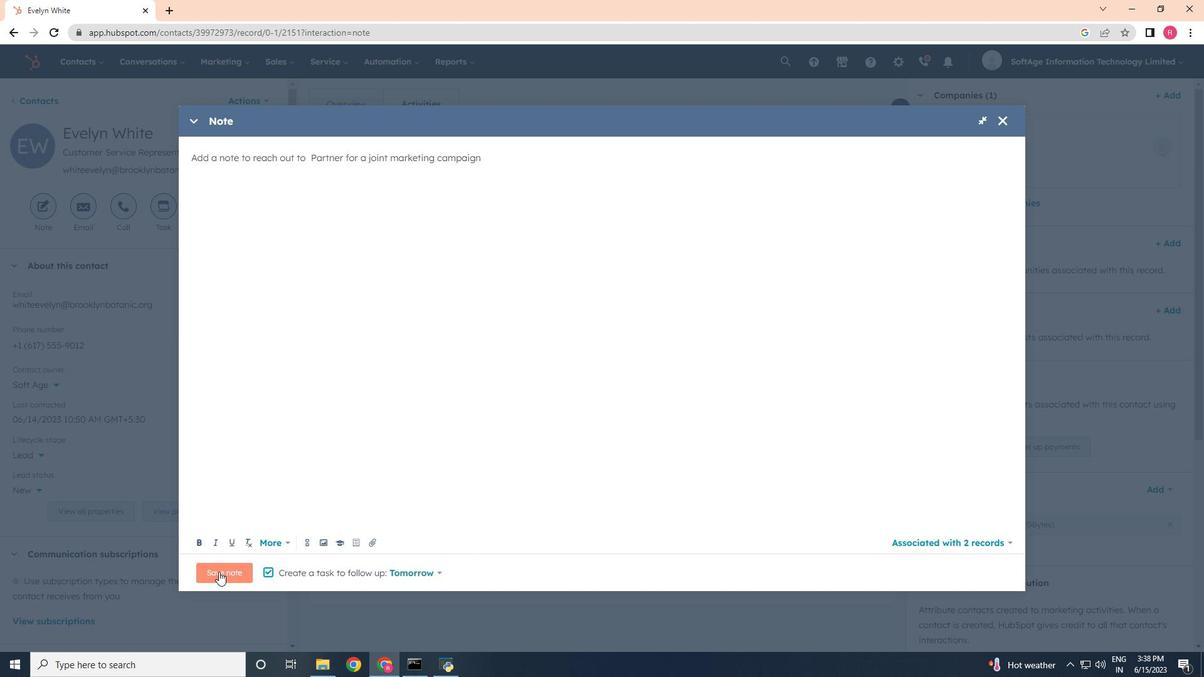 
Action: Mouse pressed left at (219, 571)
Screenshot: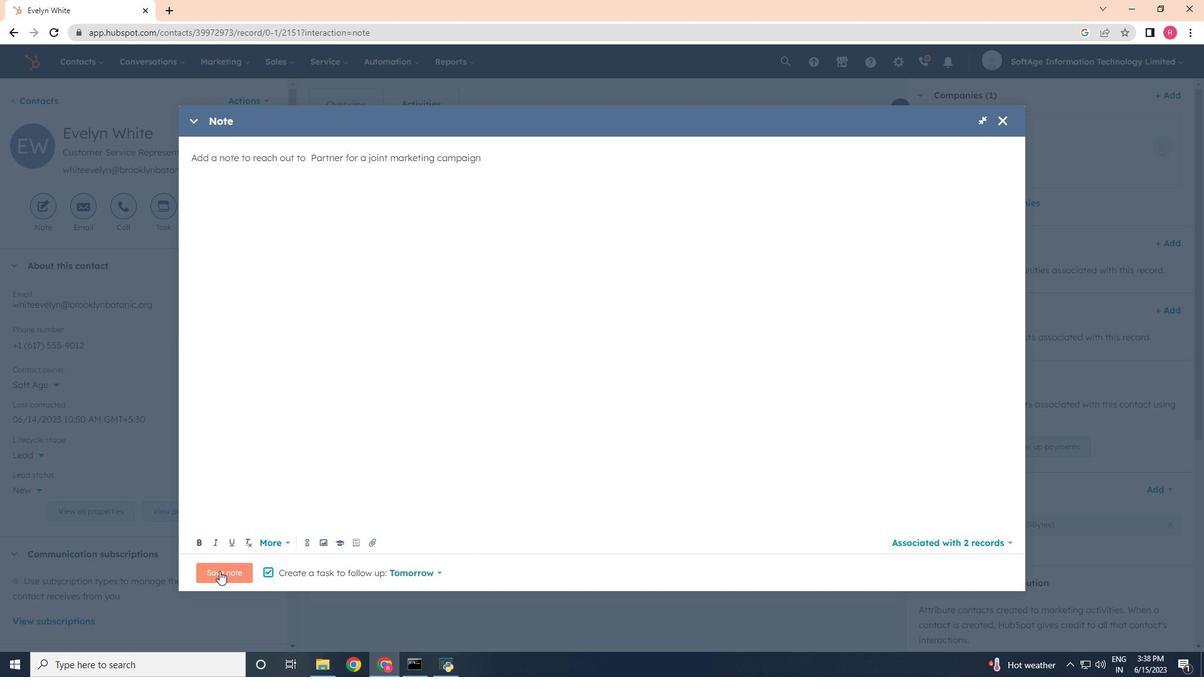 
Action: Mouse moved to (165, 217)
Screenshot: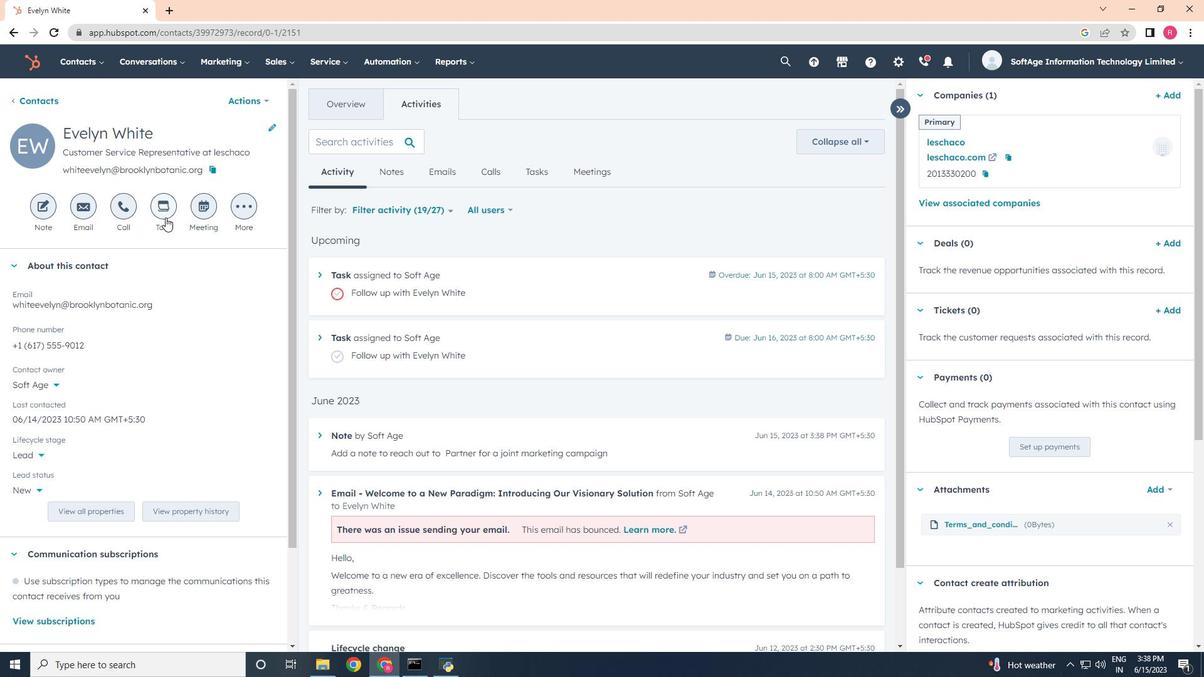 
Action: Mouse pressed left at (165, 217)
Screenshot: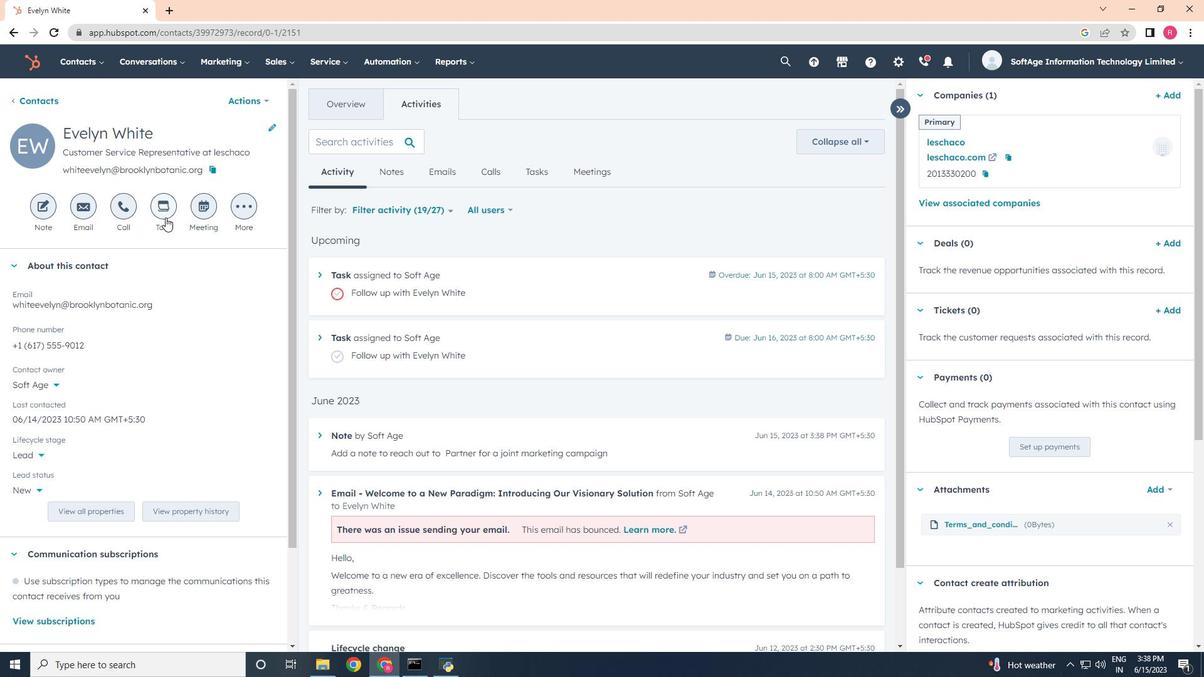
Action: Mouse moved to (749, 363)
Screenshot: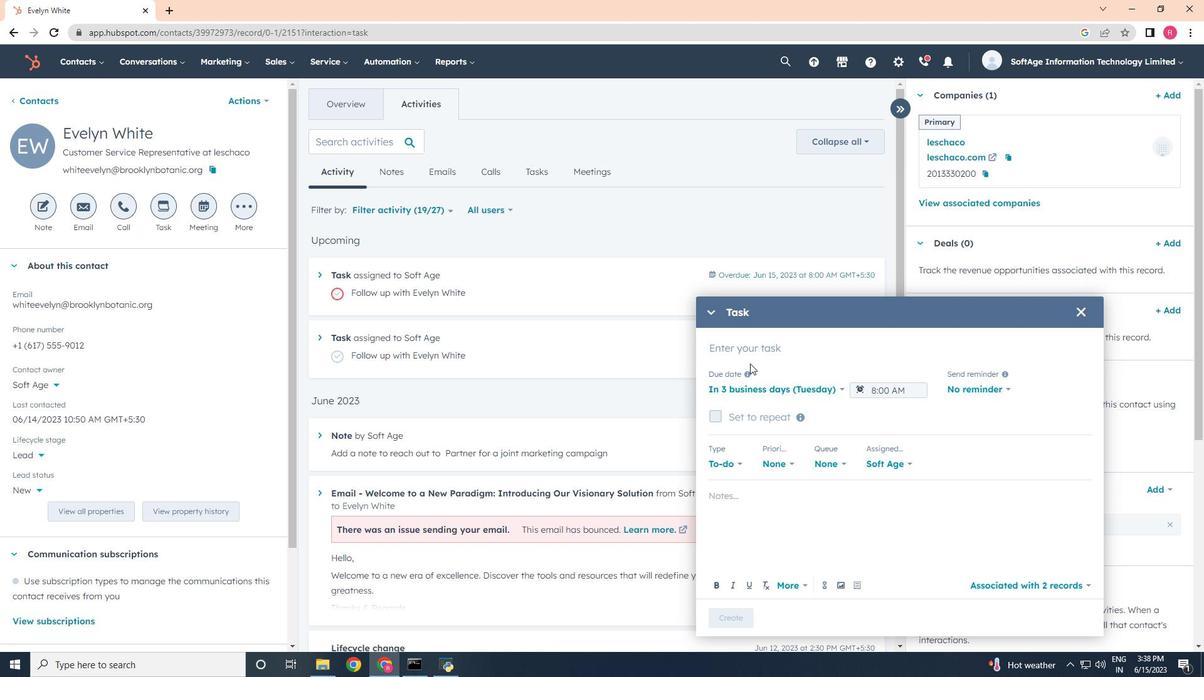 
Action: Key pressed <Key.shift><Key.shift><Key.shift><Key.shift><Key.shift><Key.shift><Key.shift><Key.shift>Schedule<Key.space><Key.shift>Meeting
Screenshot: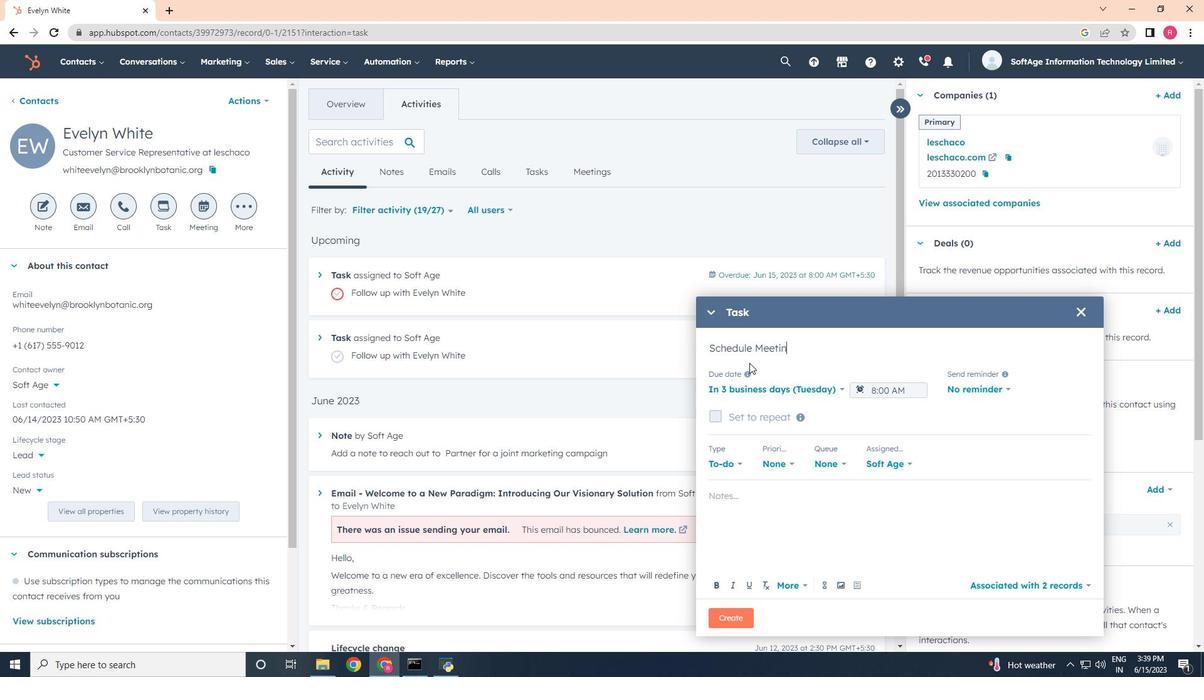 
Action: Mouse moved to (755, 384)
Screenshot: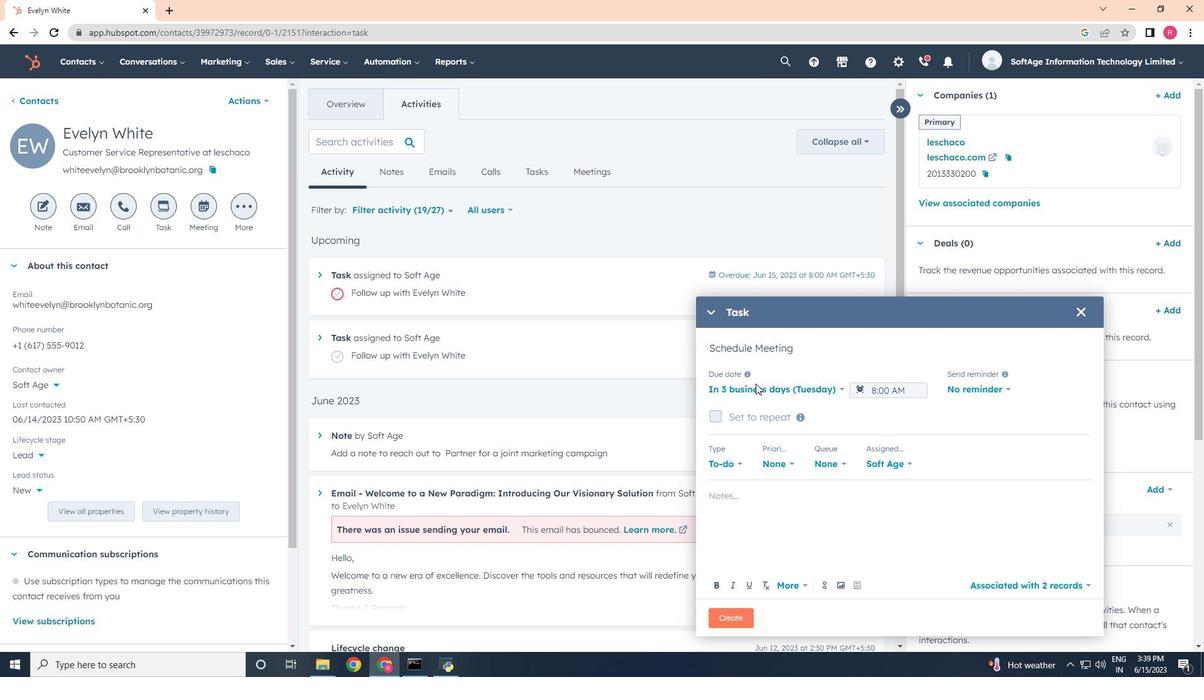 
Action: Mouse pressed left at (755, 384)
Screenshot: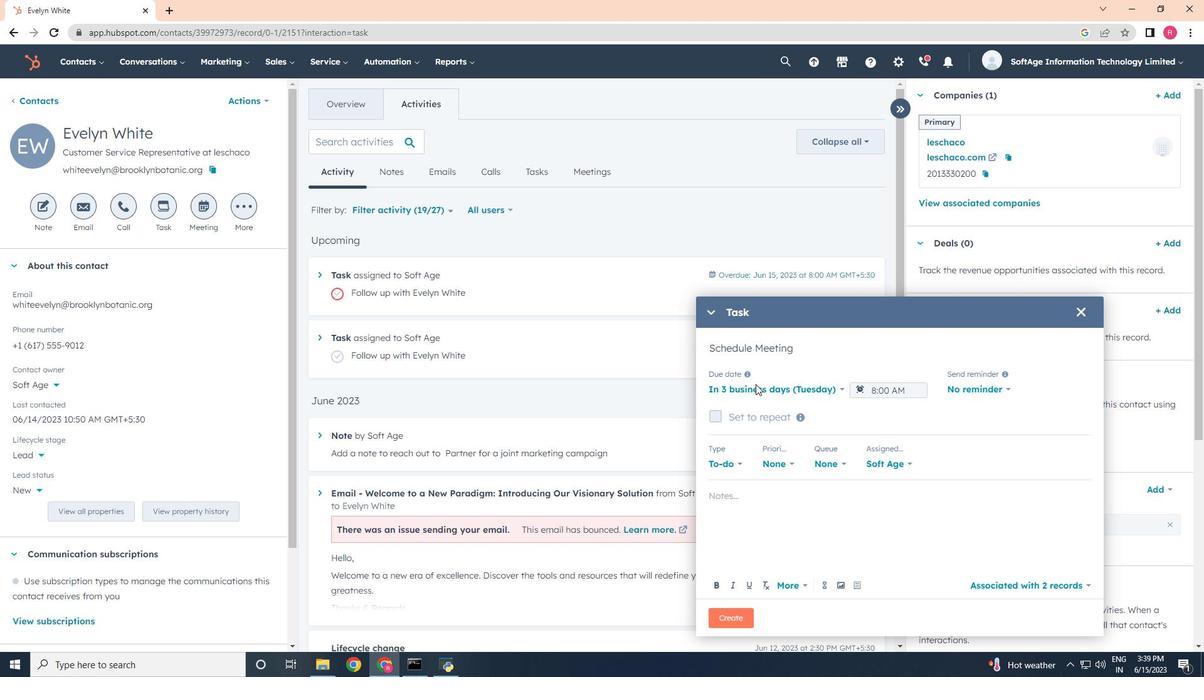 
Action: Mouse moved to (825, 384)
Screenshot: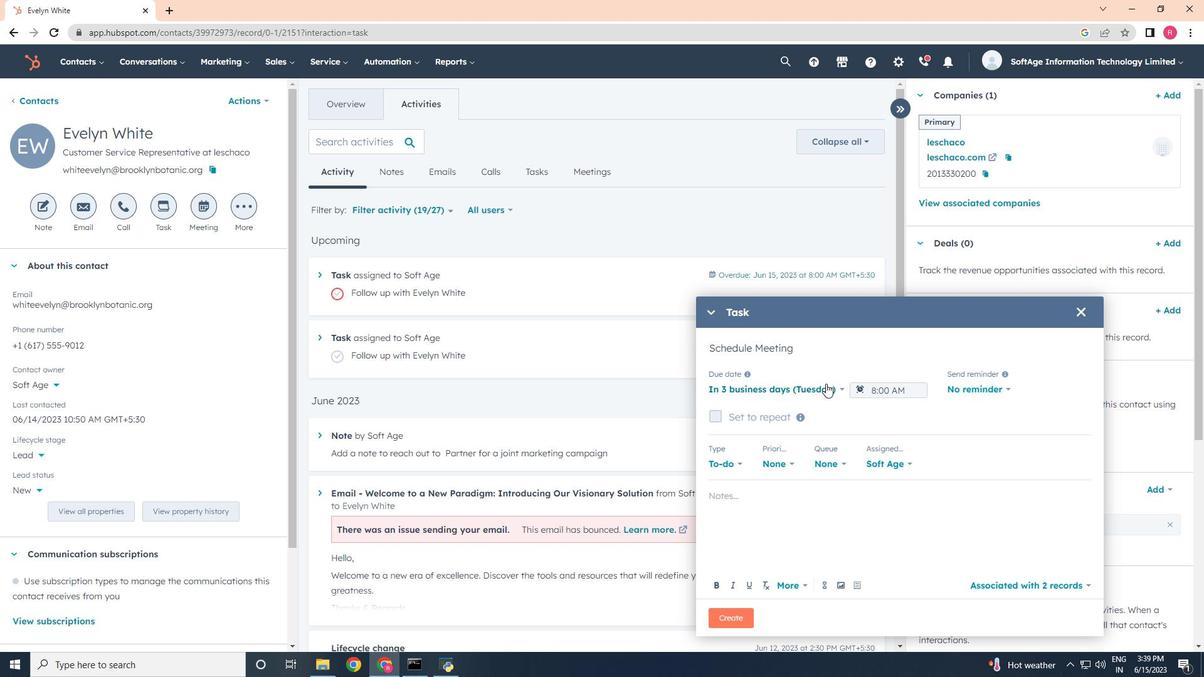 
Action: Mouse pressed left at (825, 384)
Screenshot: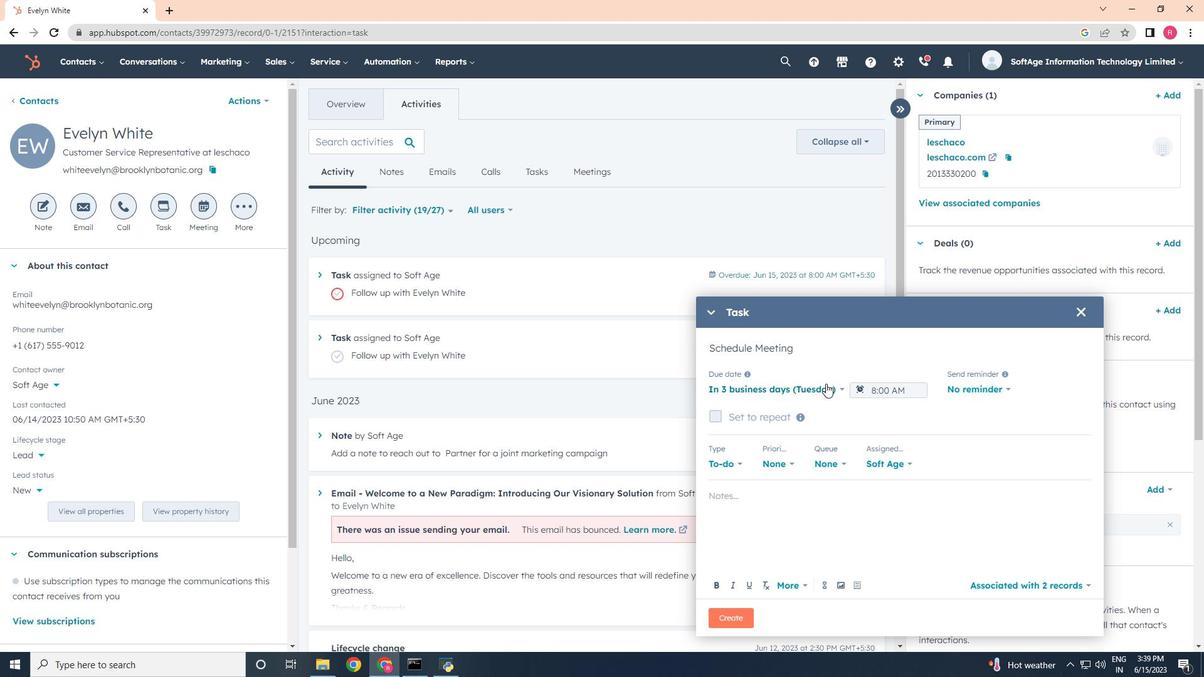 
Action: Mouse moved to (783, 450)
Screenshot: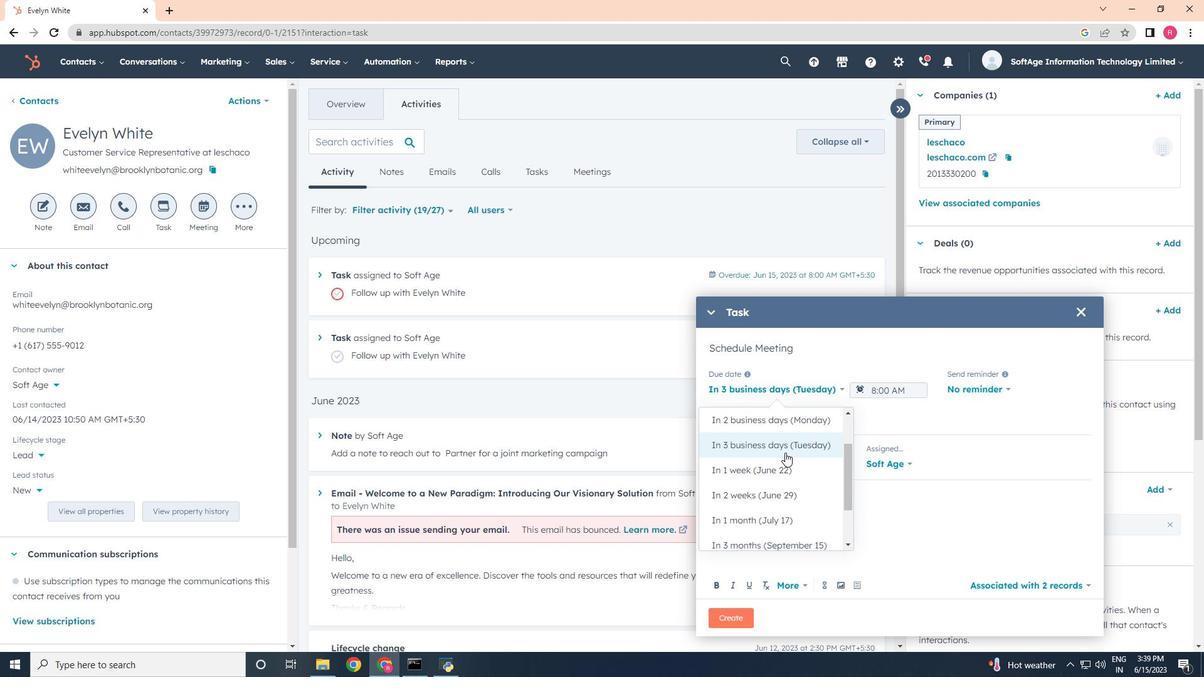 
Action: Mouse pressed left at (783, 450)
Screenshot: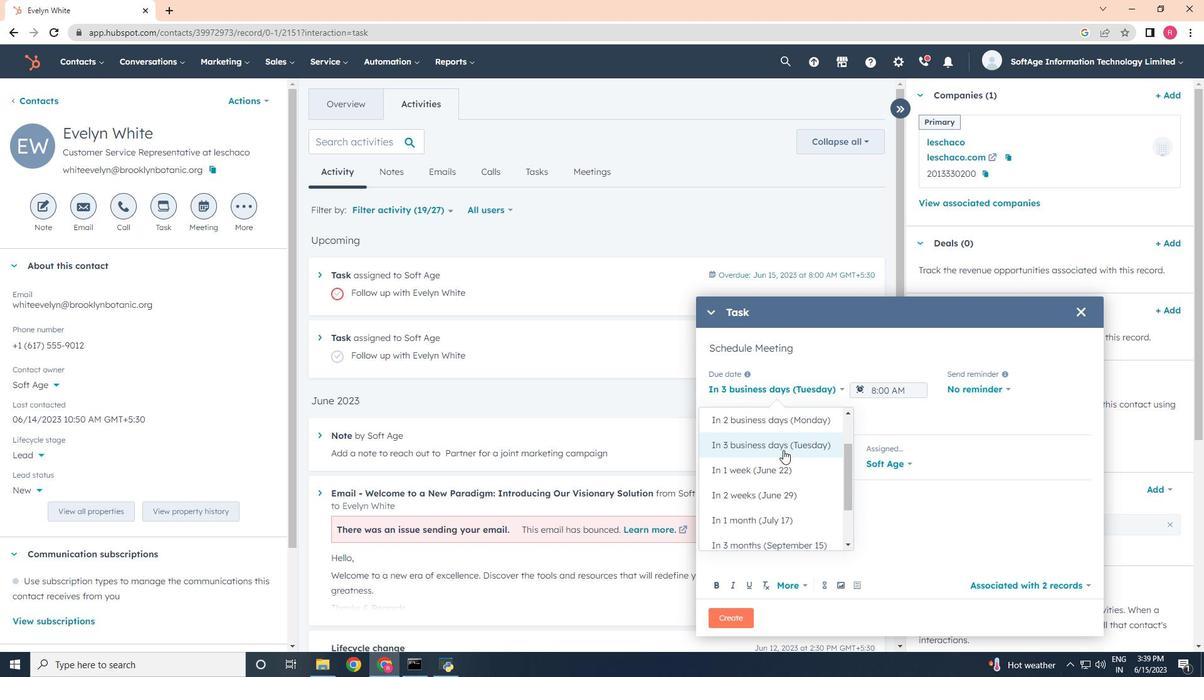 
Action: Mouse moved to (984, 386)
Screenshot: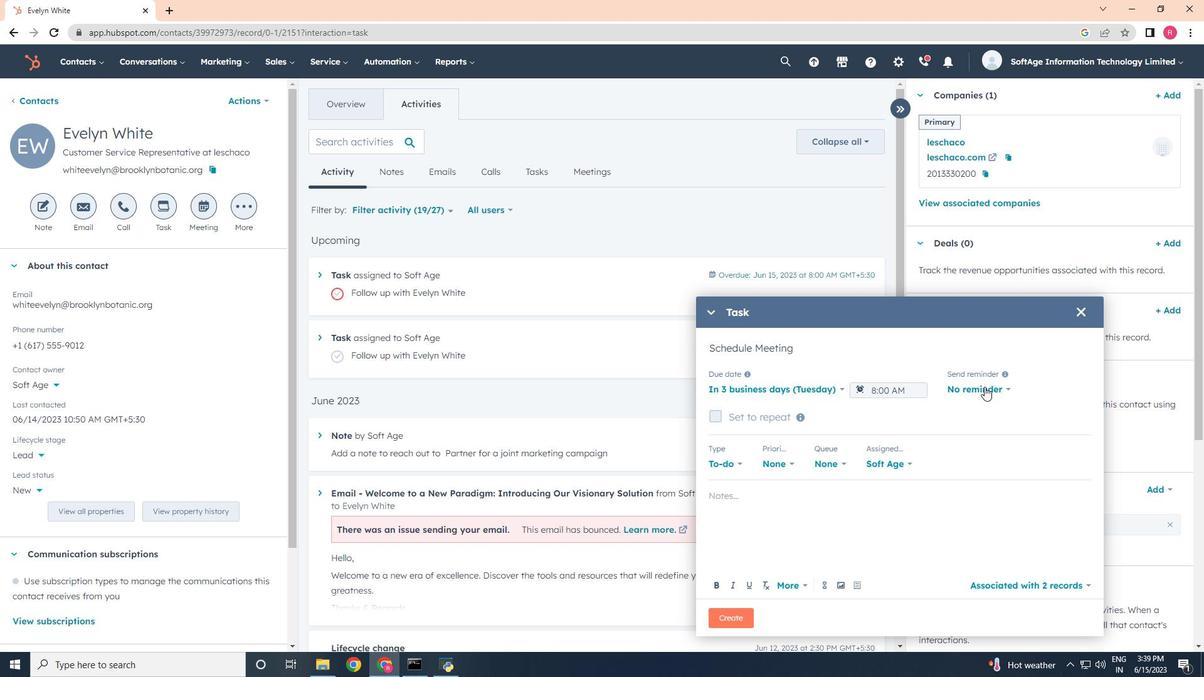 
Action: Mouse pressed left at (984, 386)
Screenshot: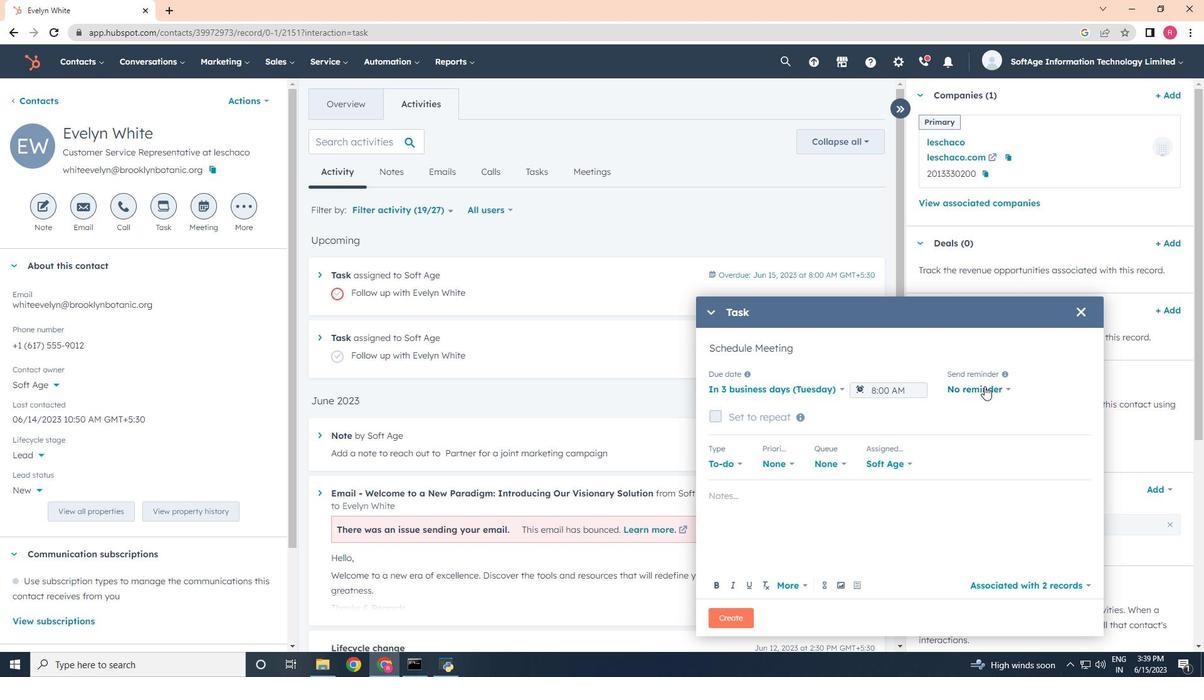 
Action: Mouse moved to (967, 467)
Screenshot: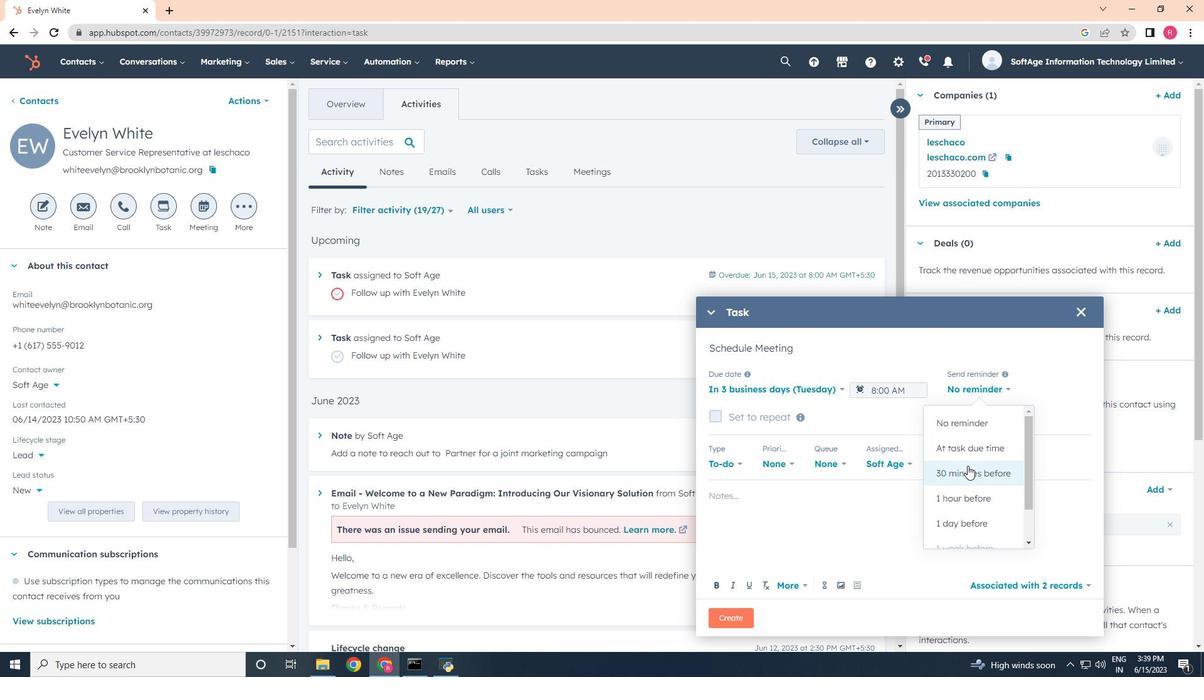
Action: Mouse pressed left at (967, 467)
Screenshot: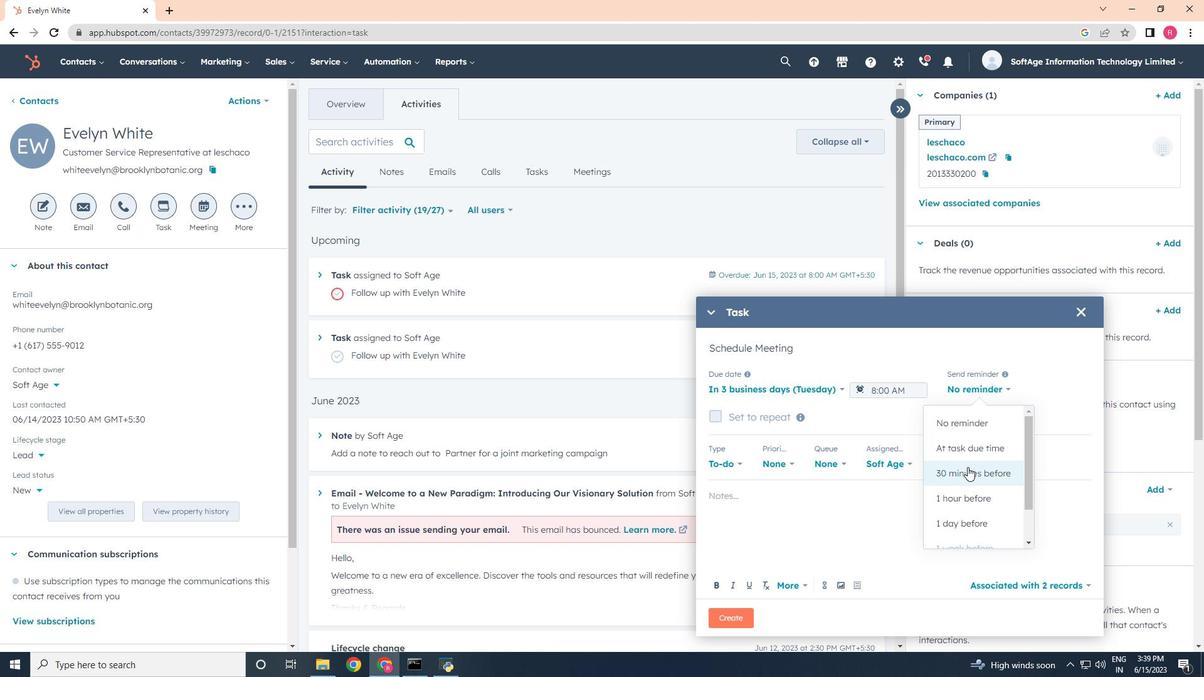 
Action: Mouse moved to (793, 463)
Screenshot: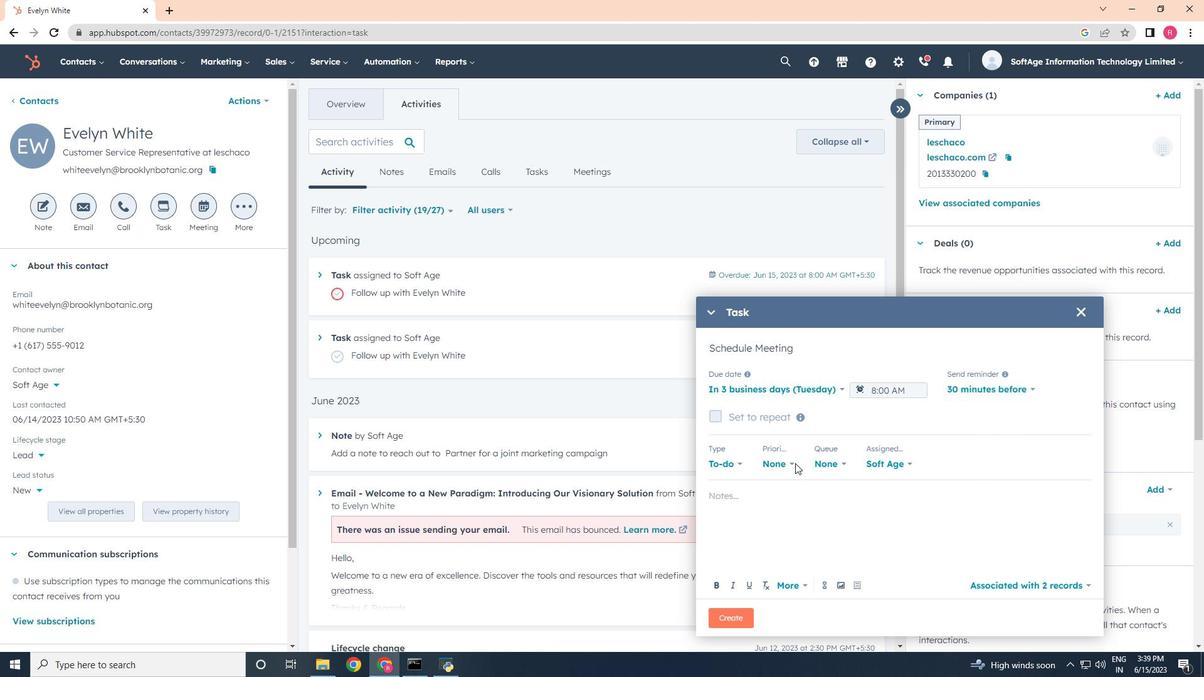 
Action: Mouse pressed left at (793, 463)
Screenshot: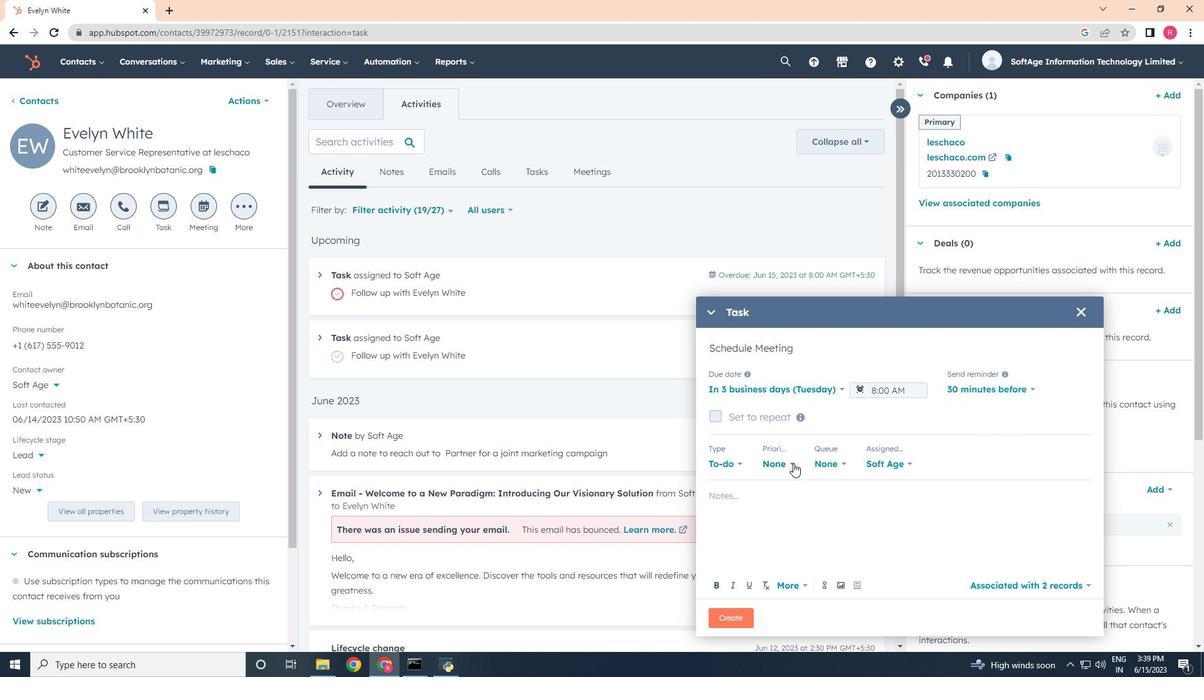 
Action: Mouse moved to (780, 521)
Screenshot: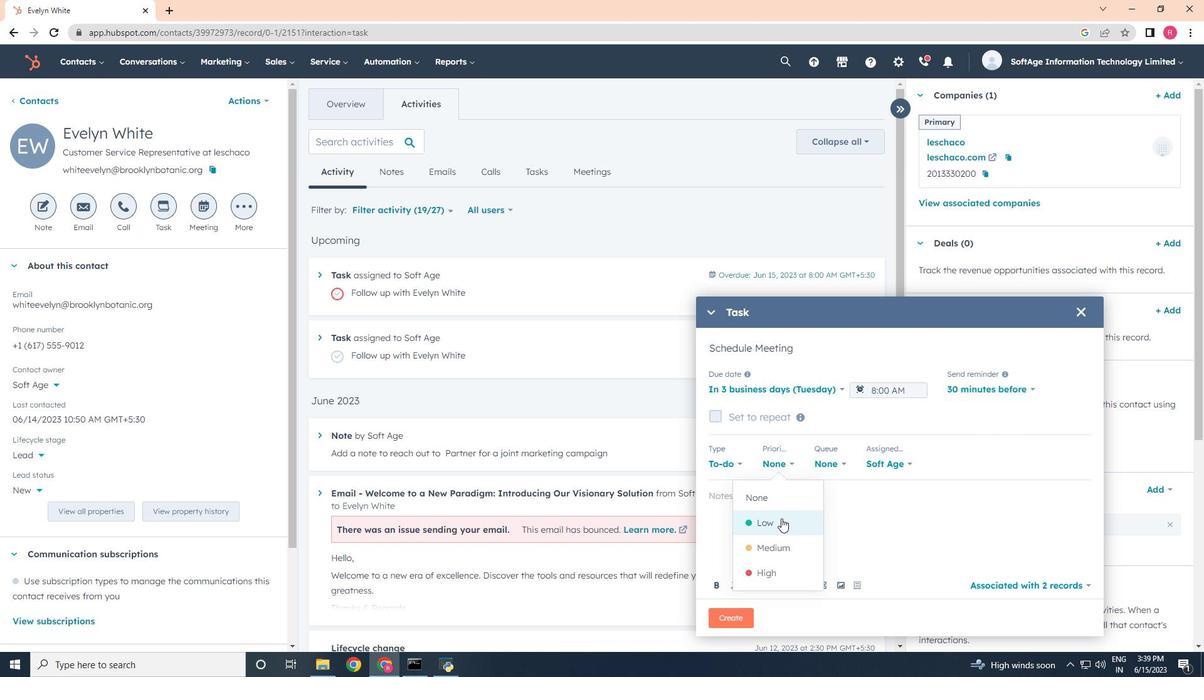 
Action: Mouse pressed left at (780, 521)
Screenshot: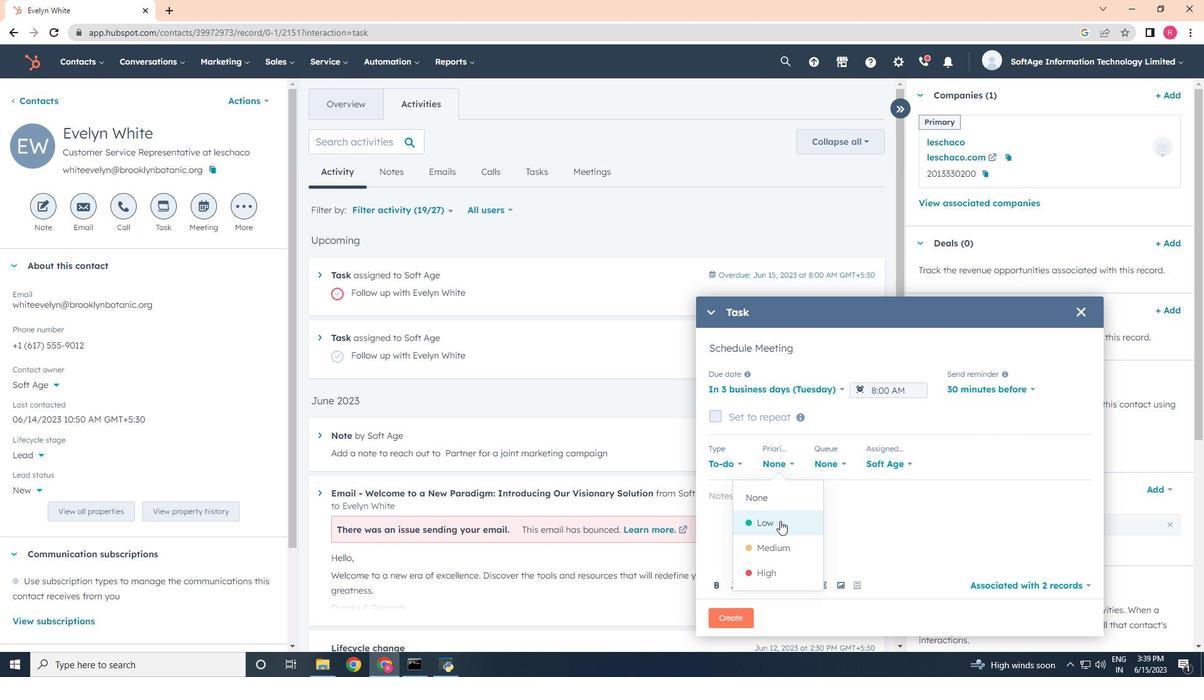 
Action: Mouse moved to (735, 506)
Screenshot: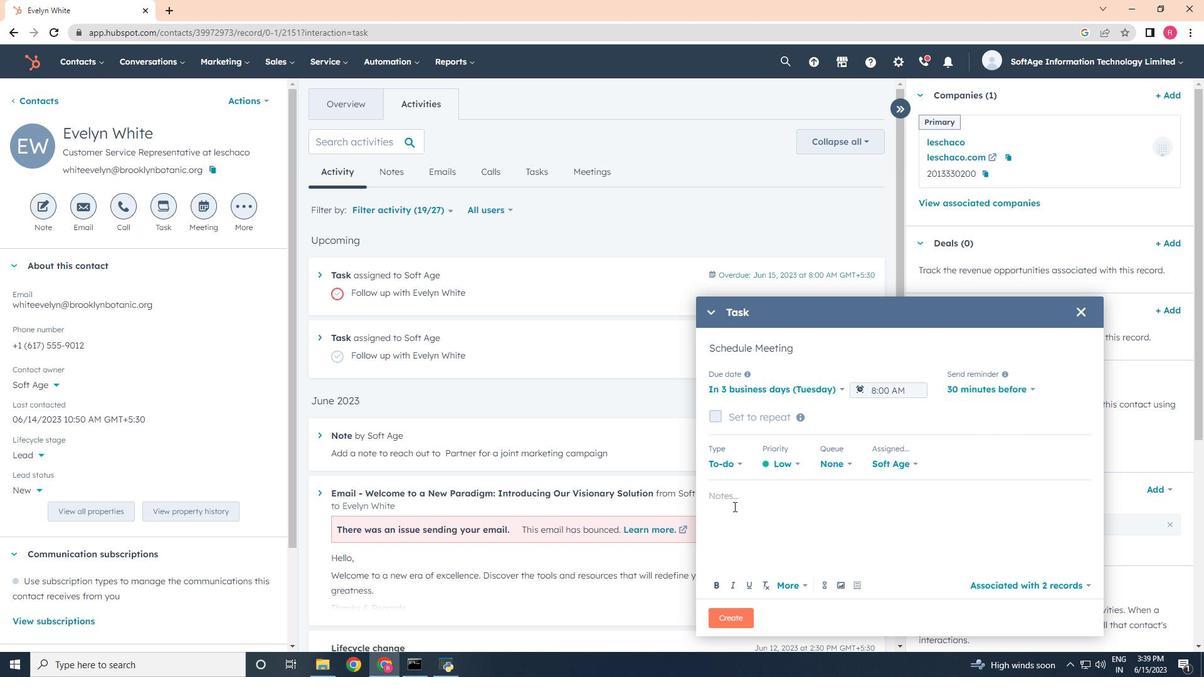 
Action: Mouse pressed left at (735, 506)
Screenshot: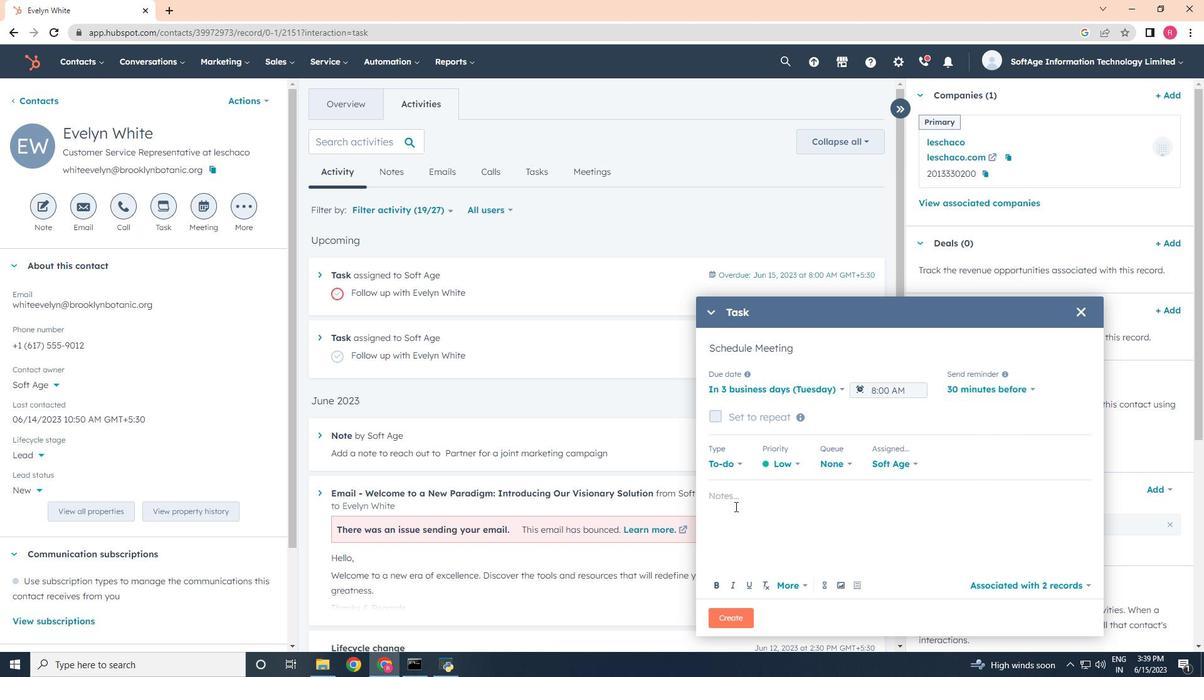 
Action: Mouse moved to (735, 502)
Screenshot: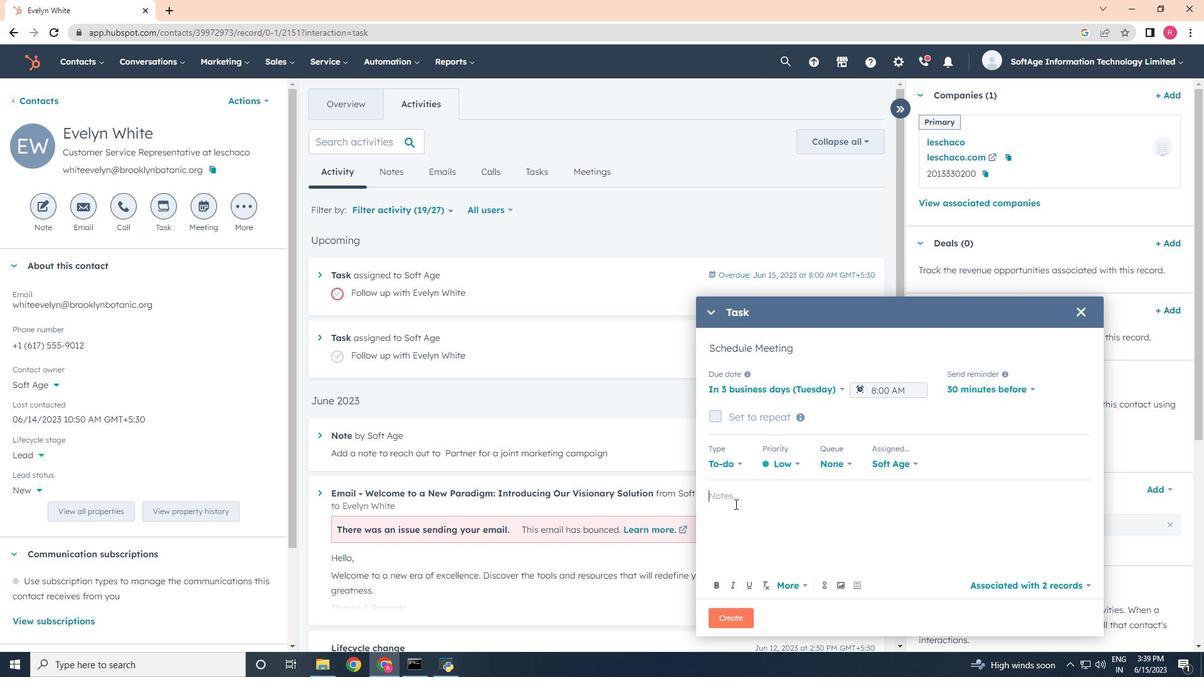 
Action: Key pressed <Key.shift>Review<Key.space>the<Key.space>attached<Key.space>proposal
Screenshot: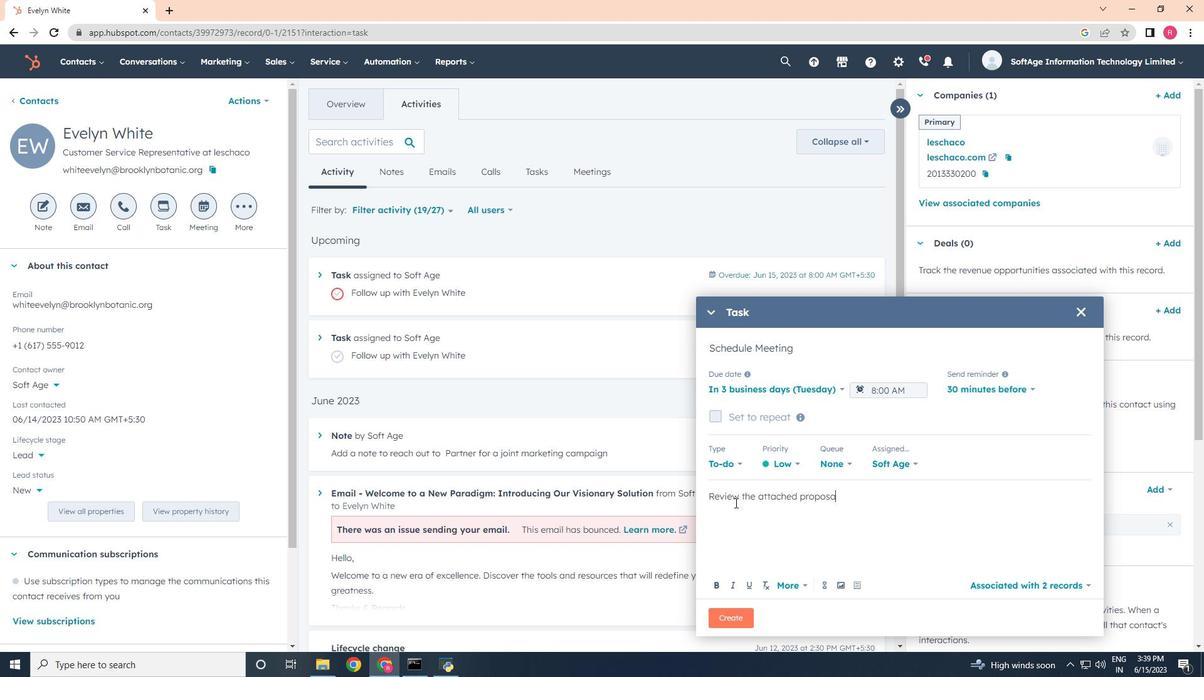 
Action: Mouse moved to (790, 612)
Screenshot: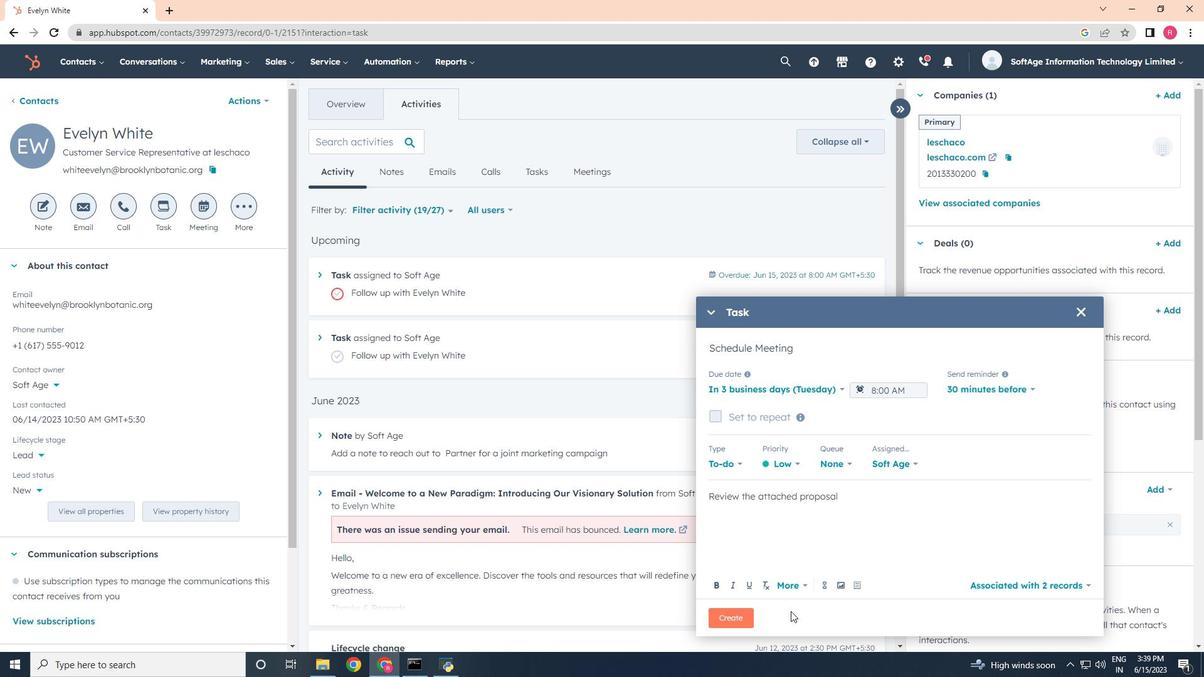 
Action: Key pressed .
Screenshot: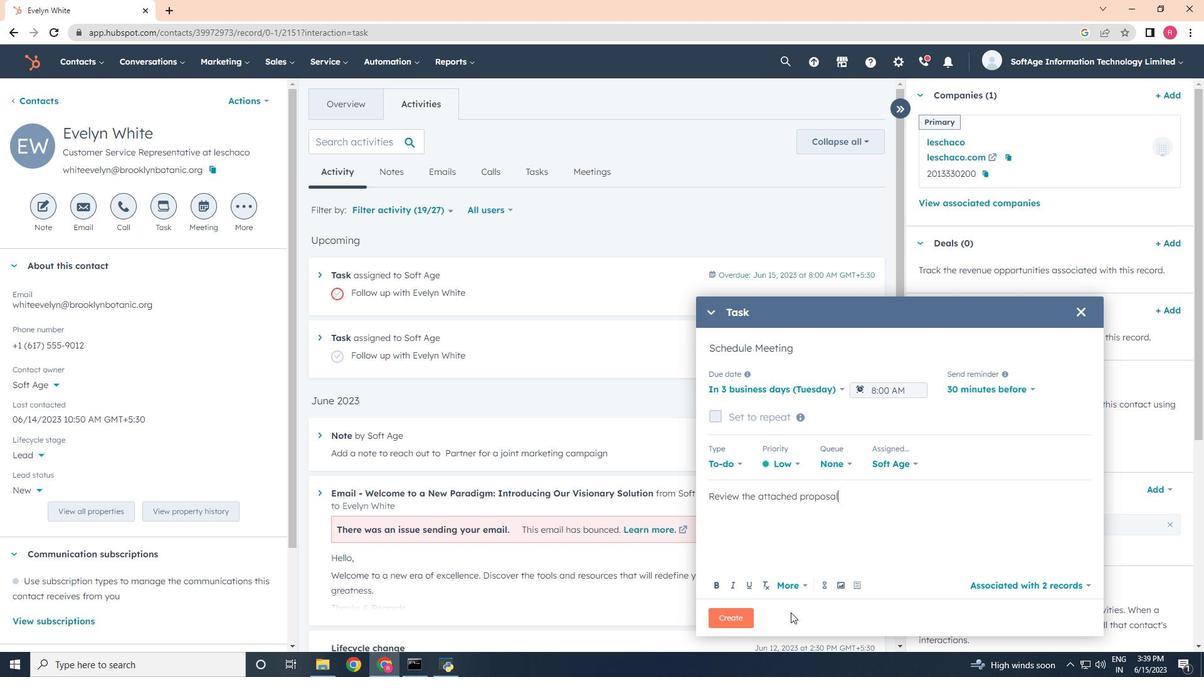 
Action: Mouse moved to (749, 620)
Screenshot: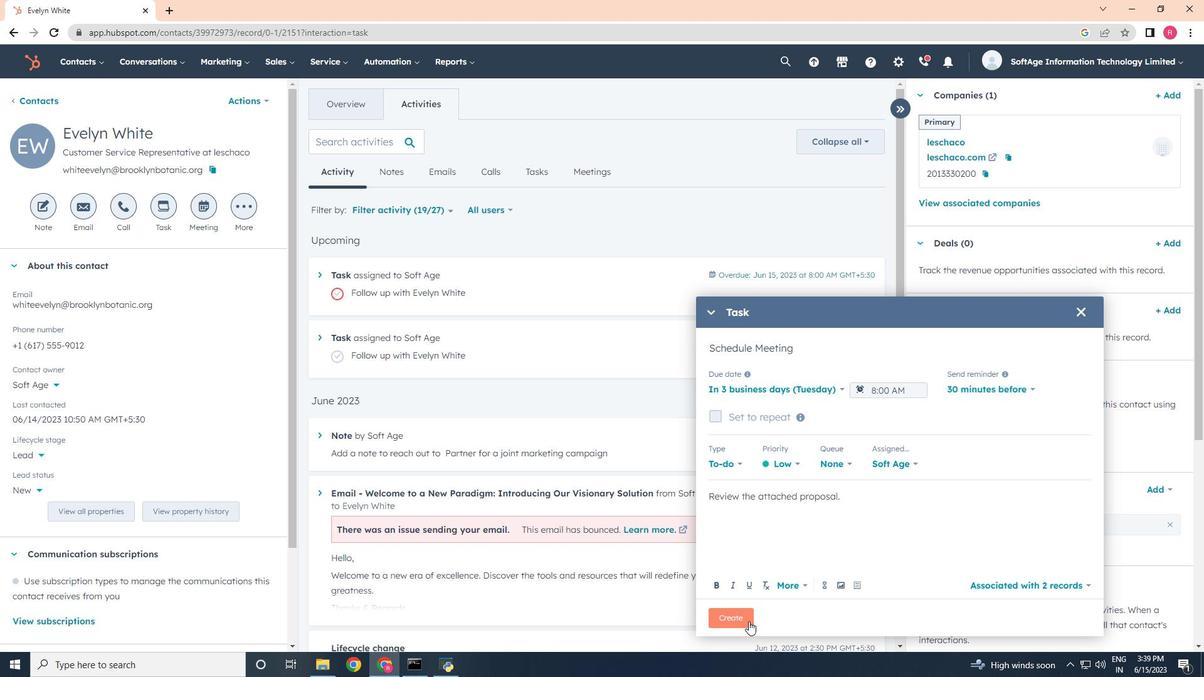 
Action: Mouse pressed left at (749, 620)
Screenshot: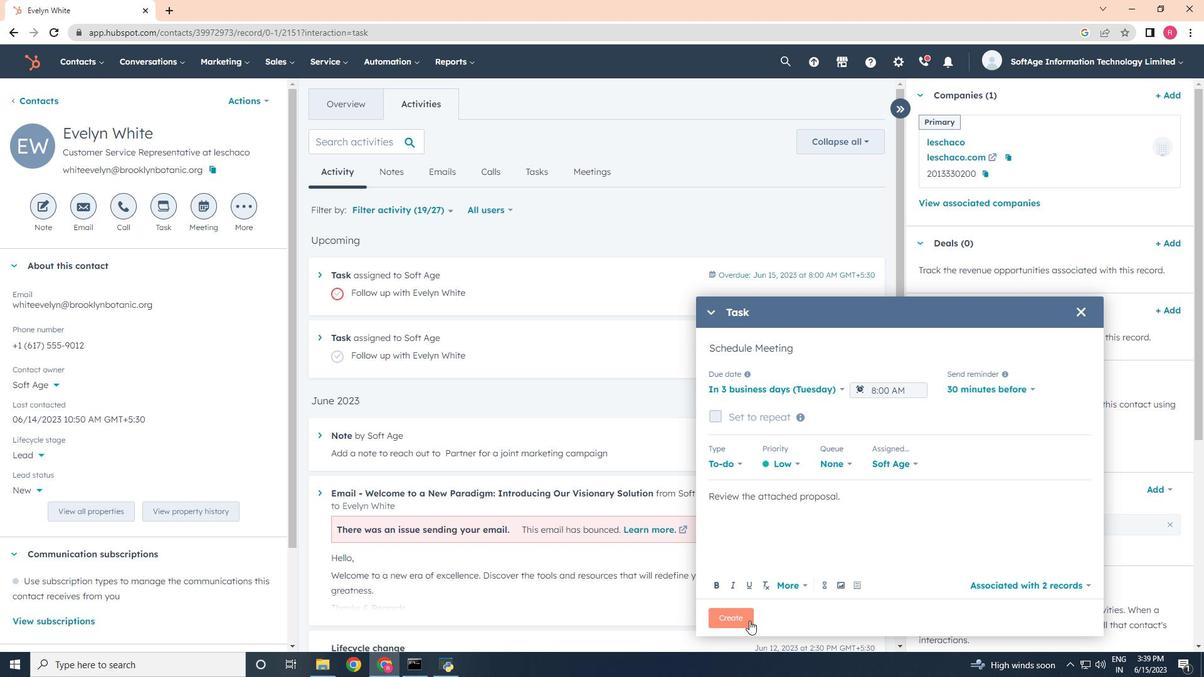 
Action: Mouse moved to (748, 622)
Screenshot: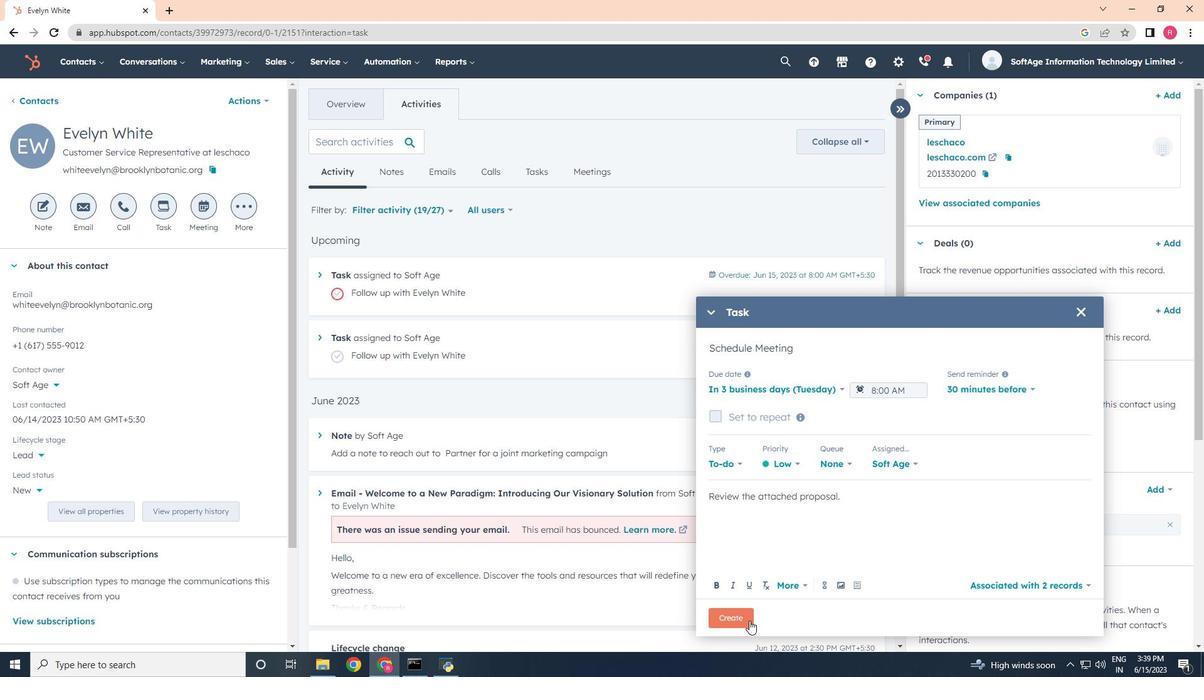 
